 Task: Log work in the project AgileCoast for the issue 'Integrate a new chatbot feature into an existing customer service portal to enhance customer support and response time' spent time as '4w 2d 15h 10m' and remaining time as '6w 5d 9h 42m' and move to top of backlog. Now add the issue to the epic 'ISO 27001 Certification'. Log work in the project AgileCoast for the issue 'Develop a new tool for automated testing of load testing and stress testing for web applications' spent time as '5w 6d 11h 54m' and remaining time as '1w 1d 20h 22m' and move to bottom of backlog. Now add the issue to the epic 'Business Continuity and Disaster Recovery Planning (BCDR) Implementation'
Action: Mouse moved to (191, 54)
Screenshot: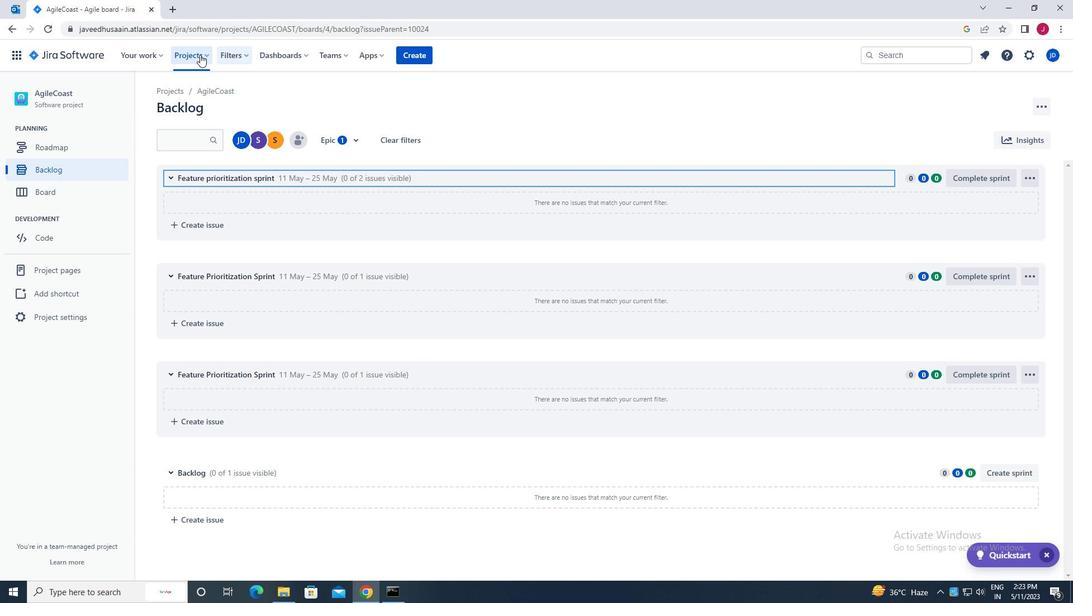 
Action: Mouse pressed left at (191, 54)
Screenshot: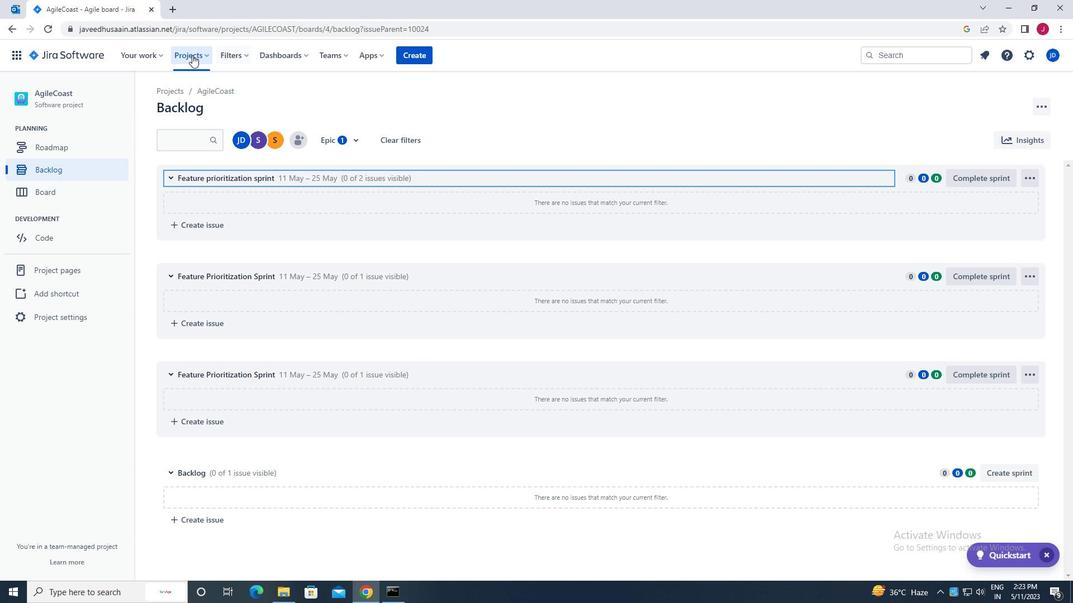 
Action: Mouse moved to (234, 103)
Screenshot: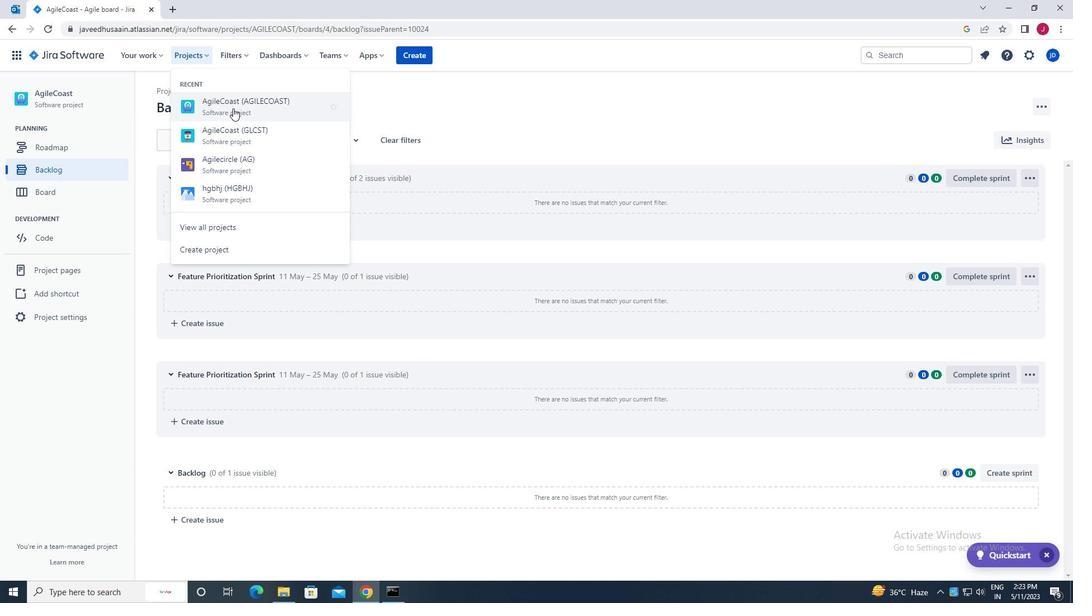 
Action: Mouse pressed left at (234, 103)
Screenshot: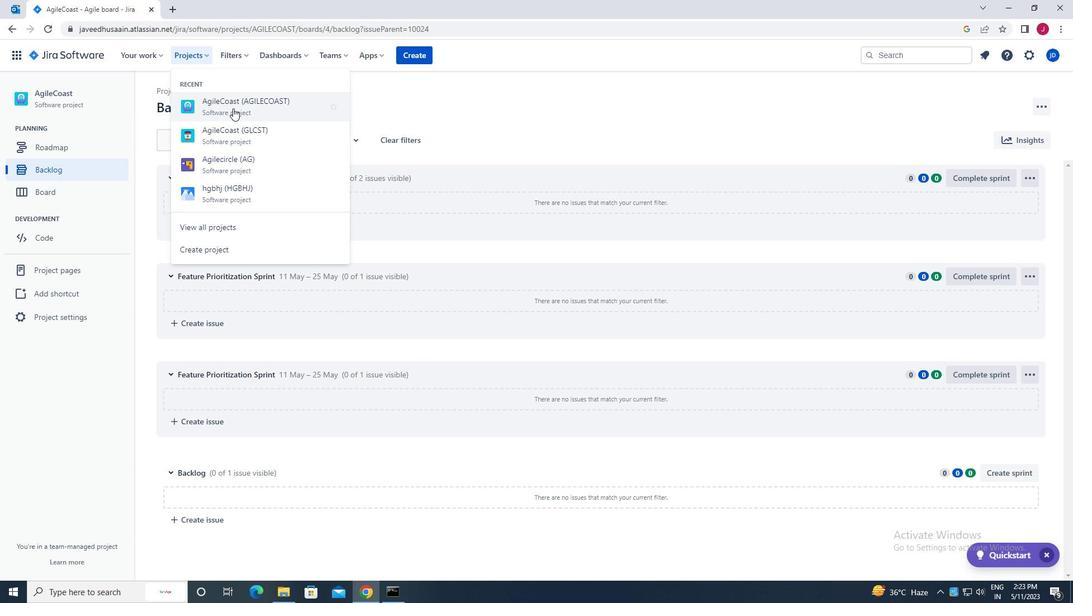 
Action: Mouse moved to (84, 166)
Screenshot: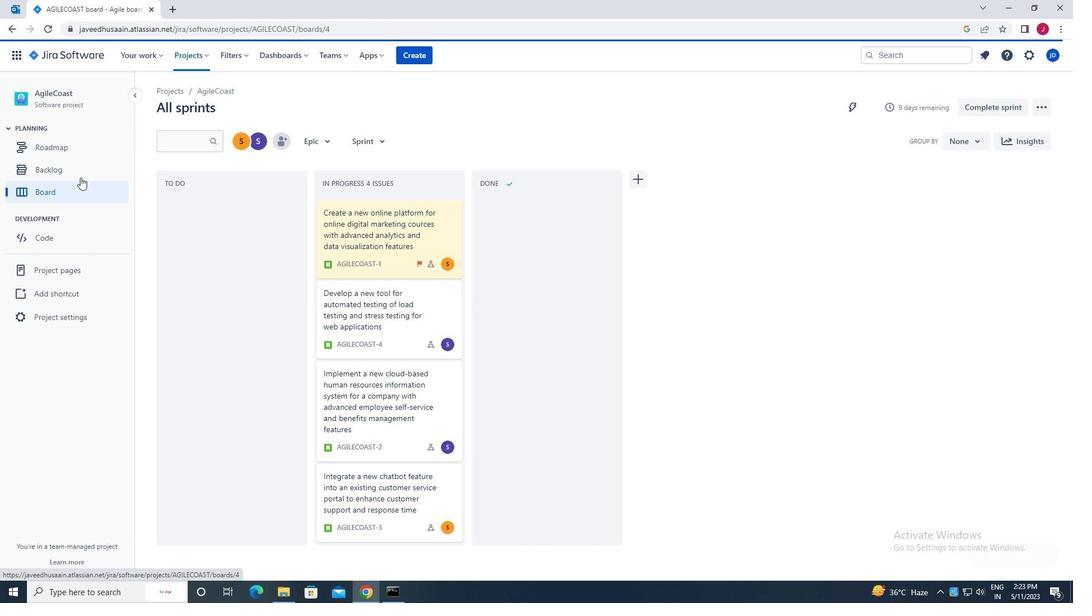 
Action: Mouse pressed left at (84, 166)
Screenshot: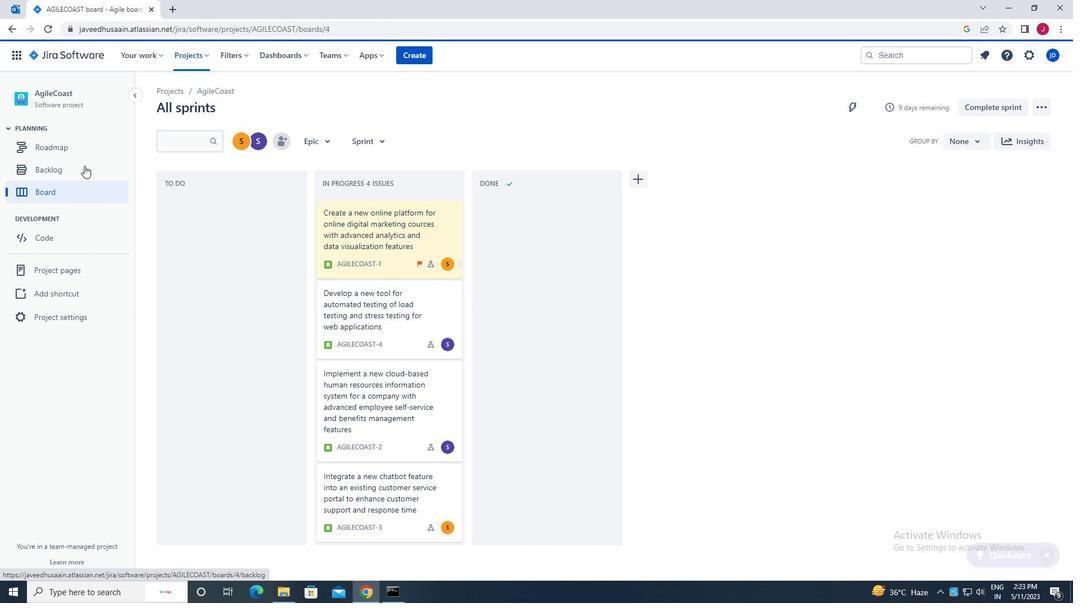 
Action: Mouse moved to (843, 329)
Screenshot: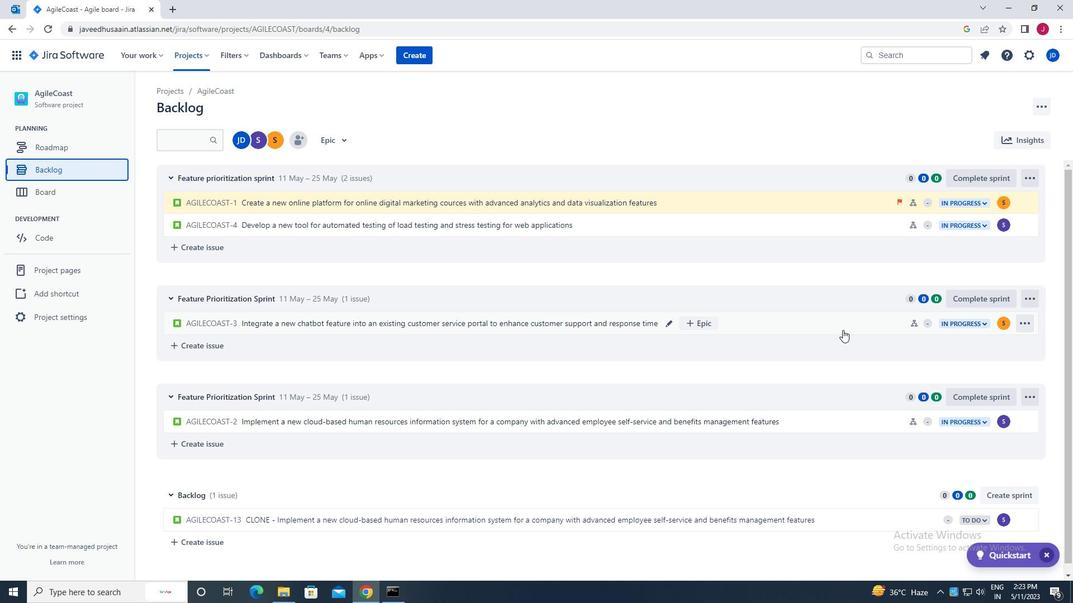 
Action: Mouse pressed left at (843, 329)
Screenshot: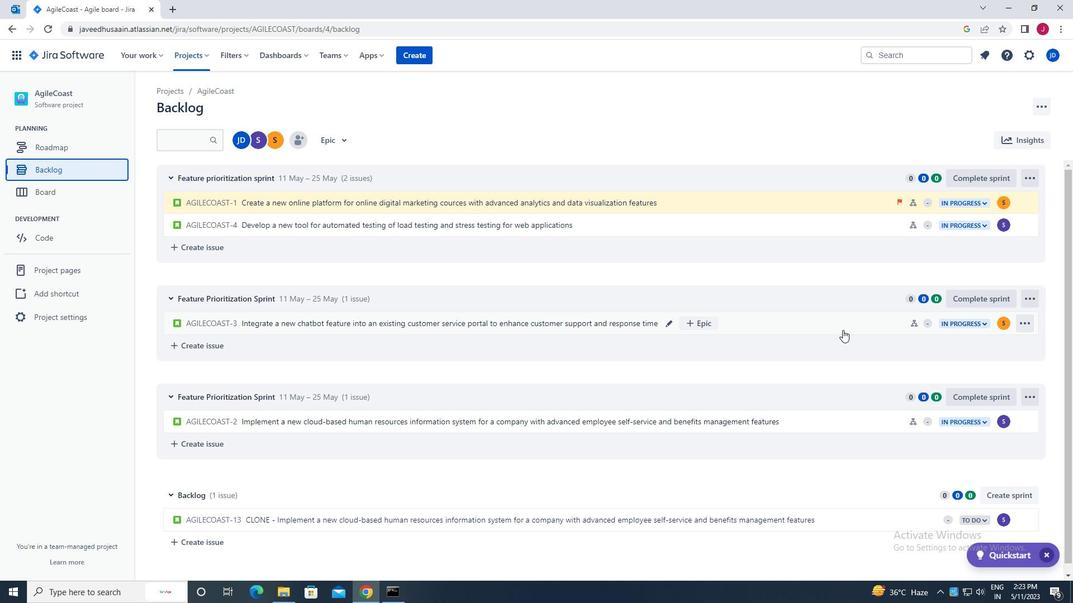 
Action: Mouse moved to (1033, 176)
Screenshot: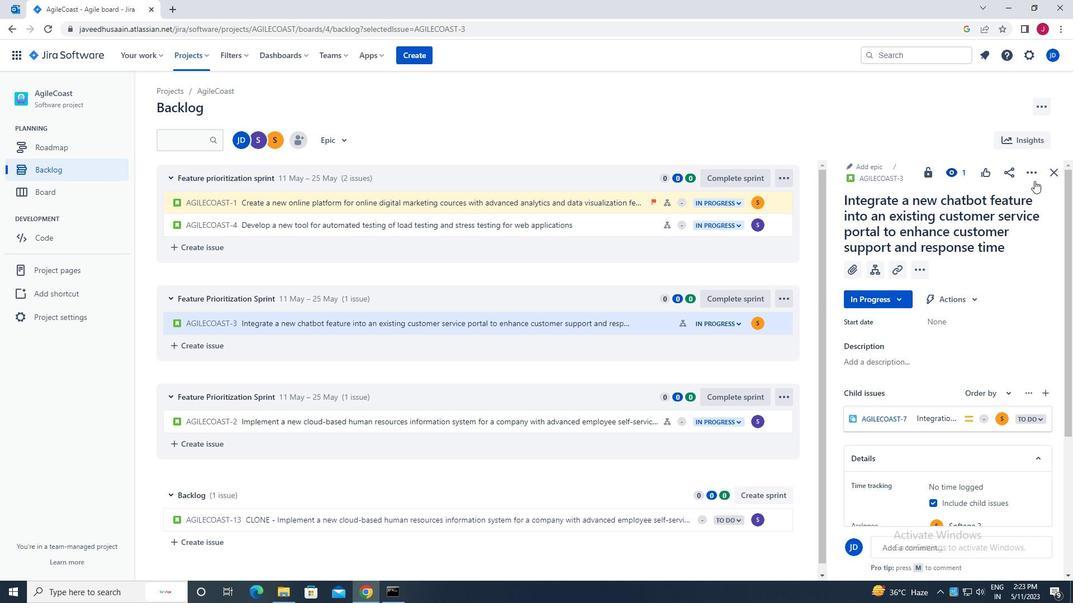 
Action: Mouse pressed left at (1033, 176)
Screenshot: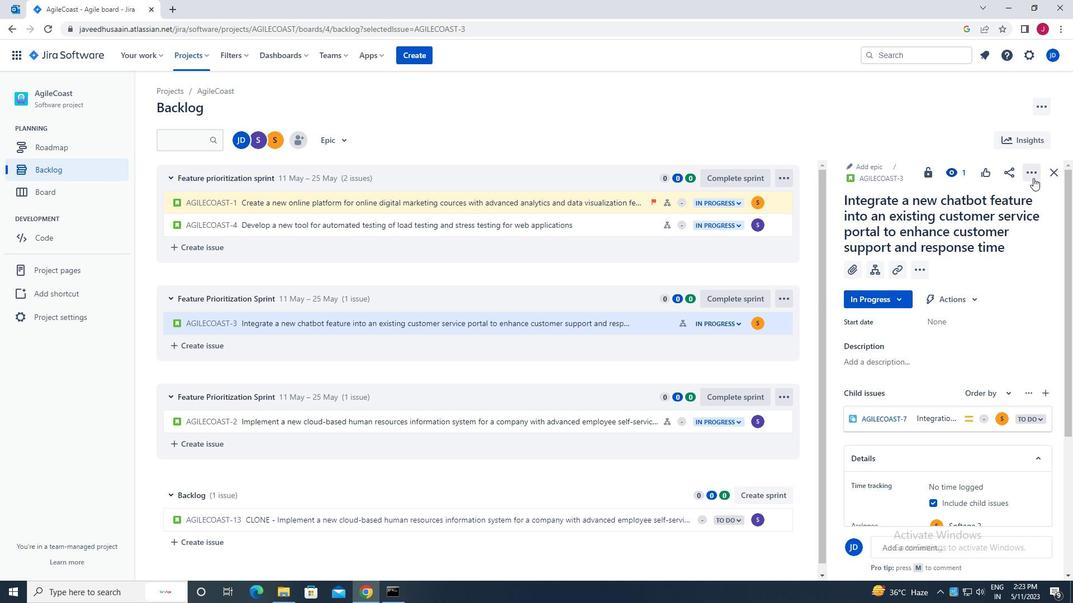 
Action: Mouse moved to (1014, 197)
Screenshot: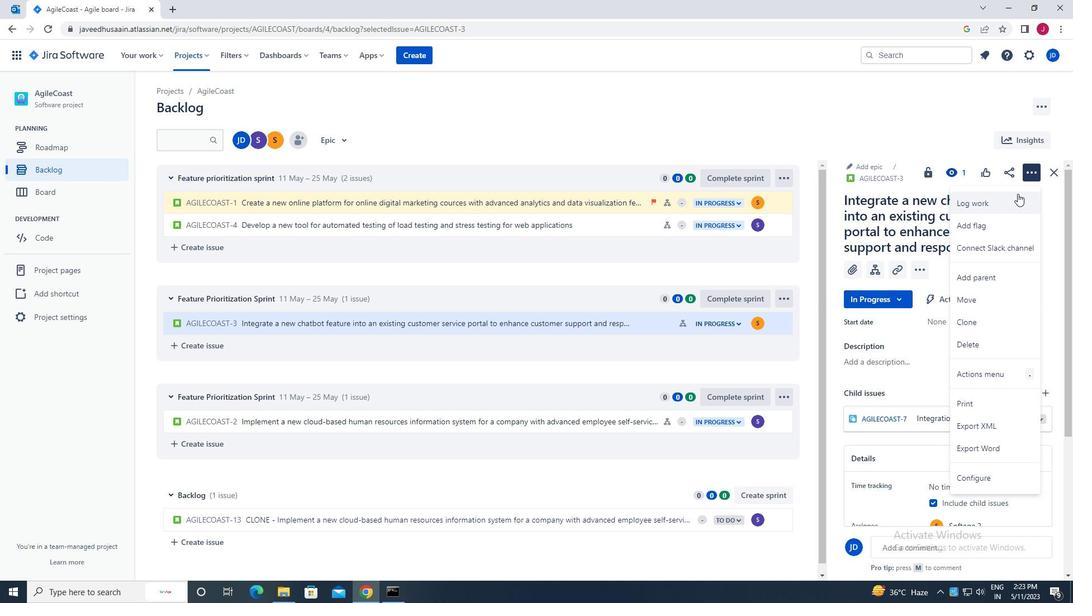 
Action: Mouse pressed left at (1014, 197)
Screenshot: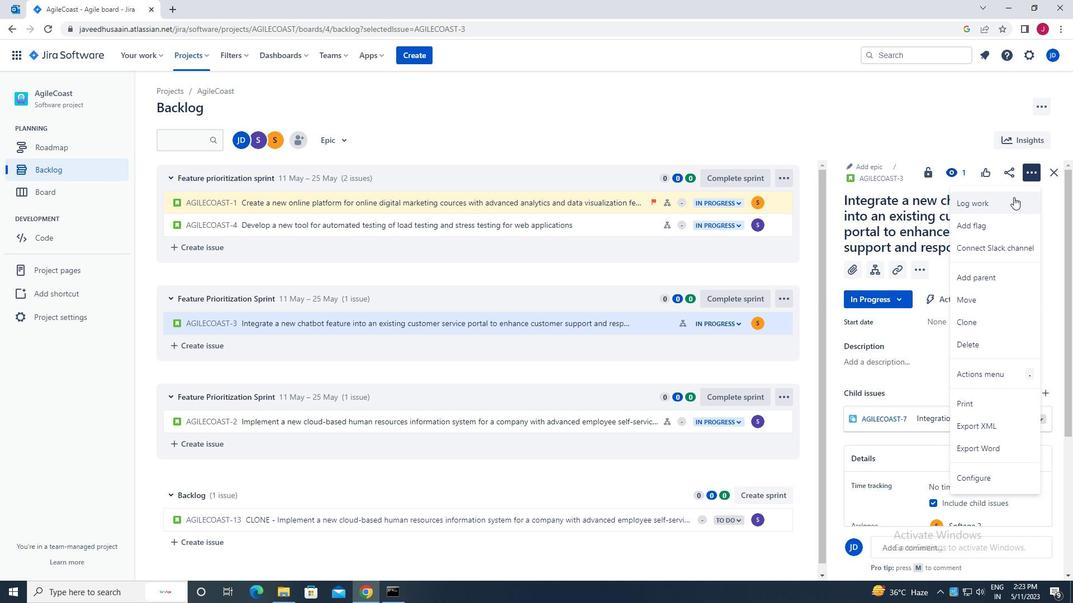
Action: Mouse moved to (472, 167)
Screenshot: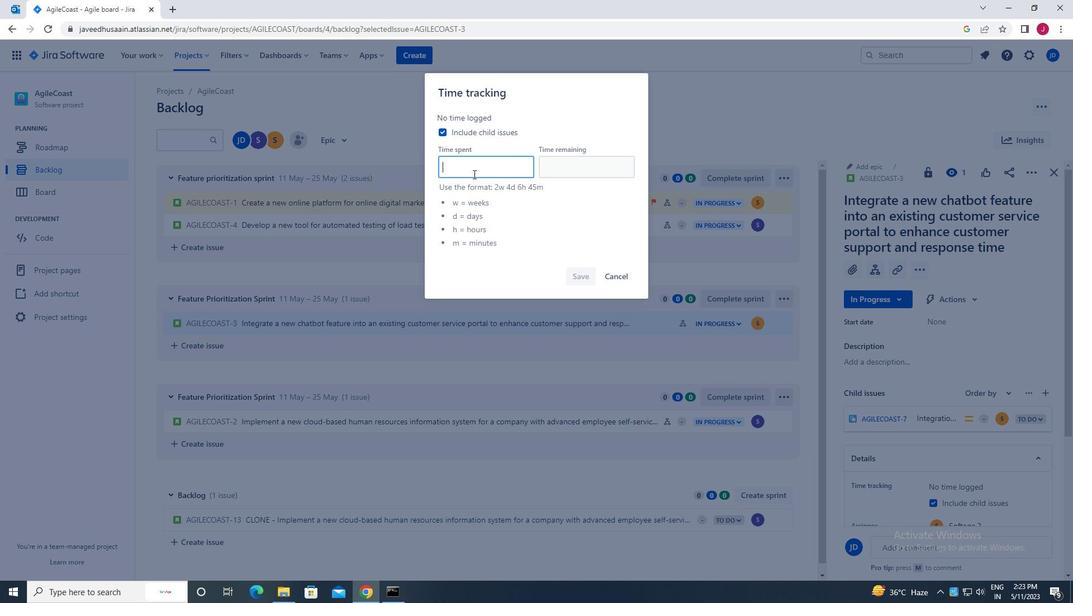 
Action: Mouse pressed left at (472, 167)
Screenshot: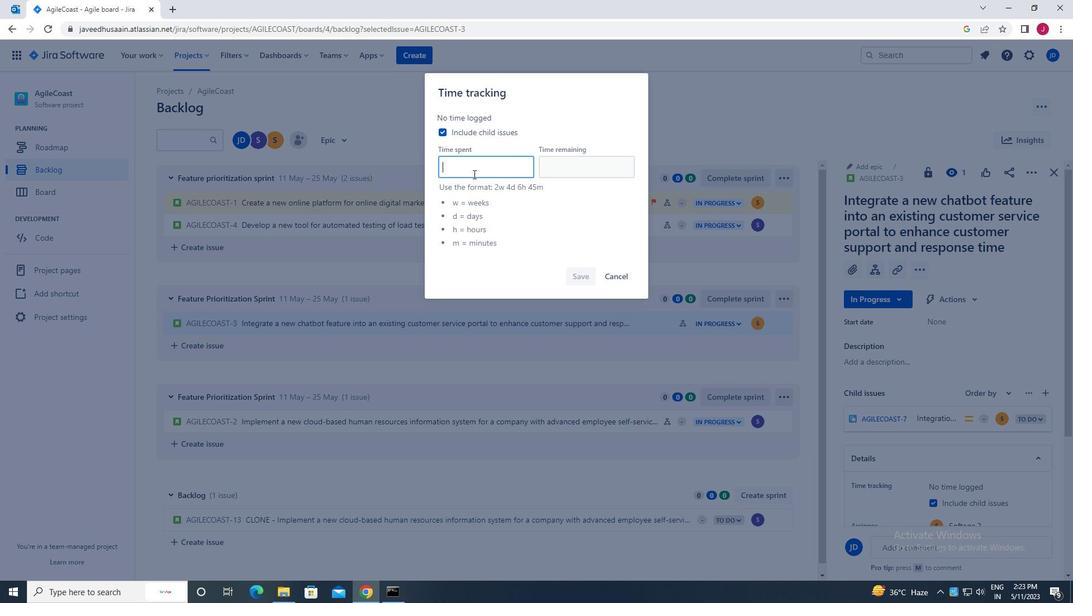 
Action: Mouse moved to (472, 171)
Screenshot: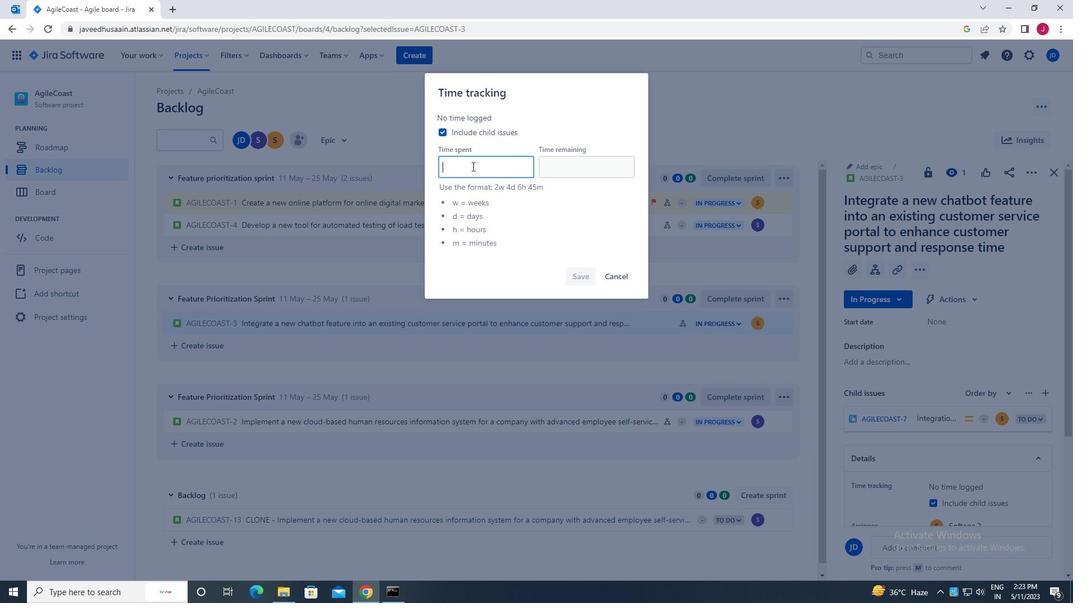
Action: Key pressed 4w<Key.space>2d<Key.space>15h<Key.space>10m
Screenshot: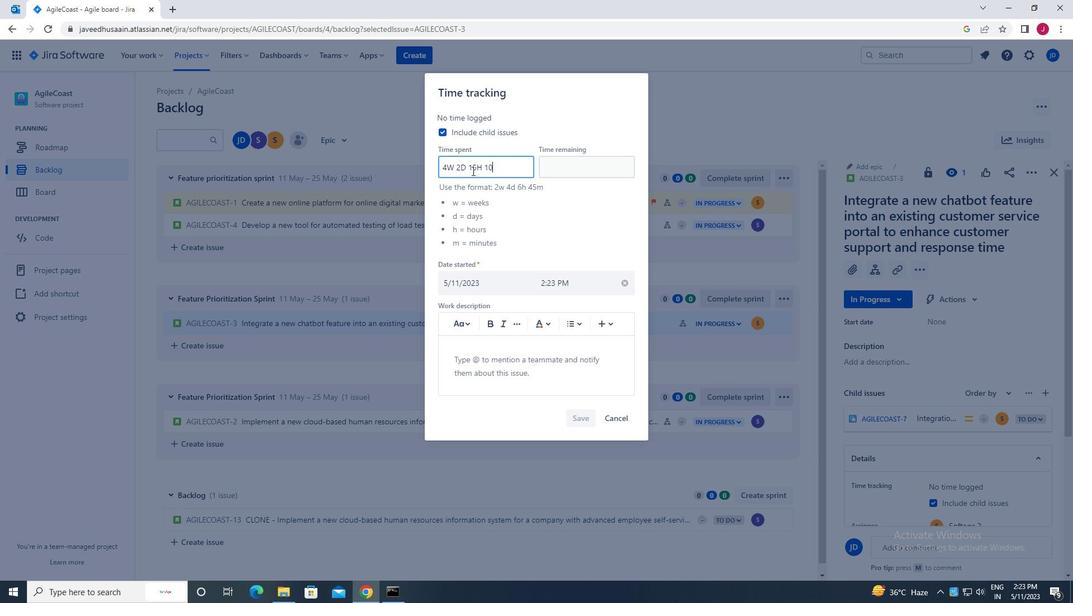 
Action: Mouse moved to (571, 172)
Screenshot: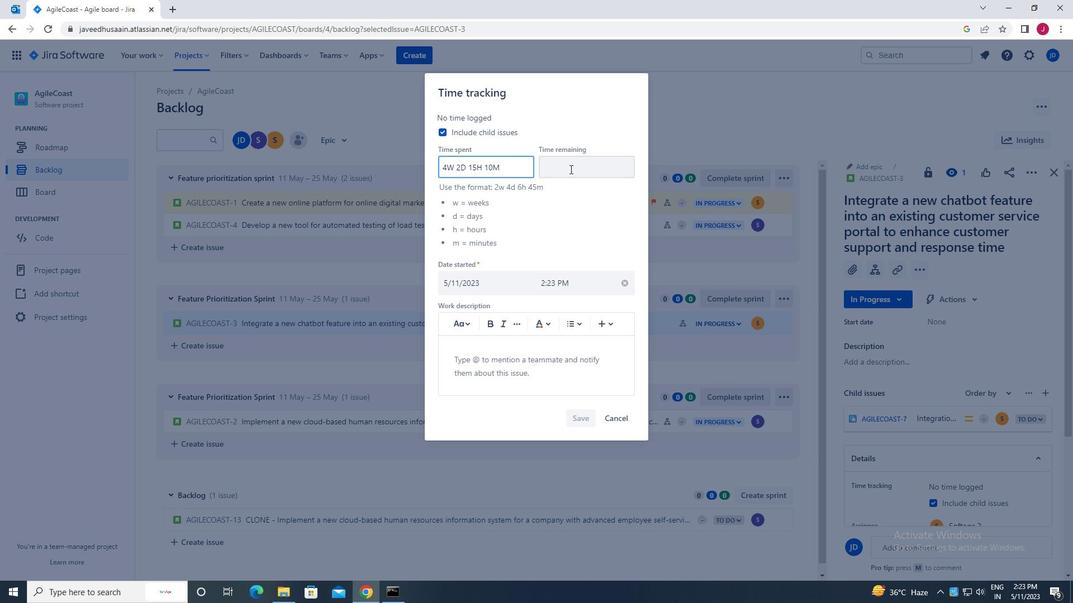 
Action: Mouse pressed left at (571, 172)
Screenshot: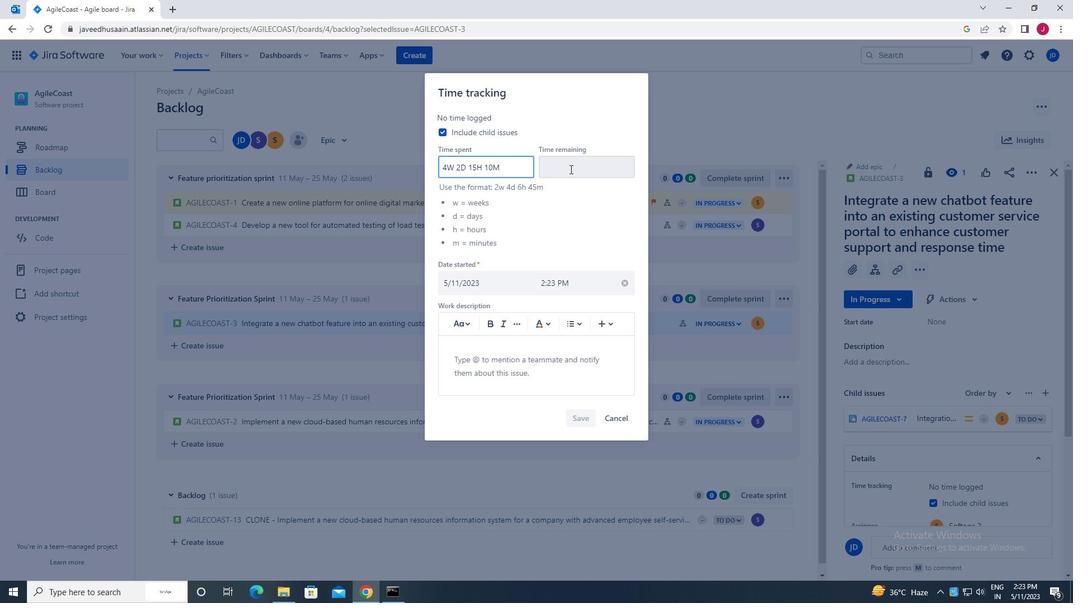 
Action: Mouse moved to (514, 167)
Screenshot: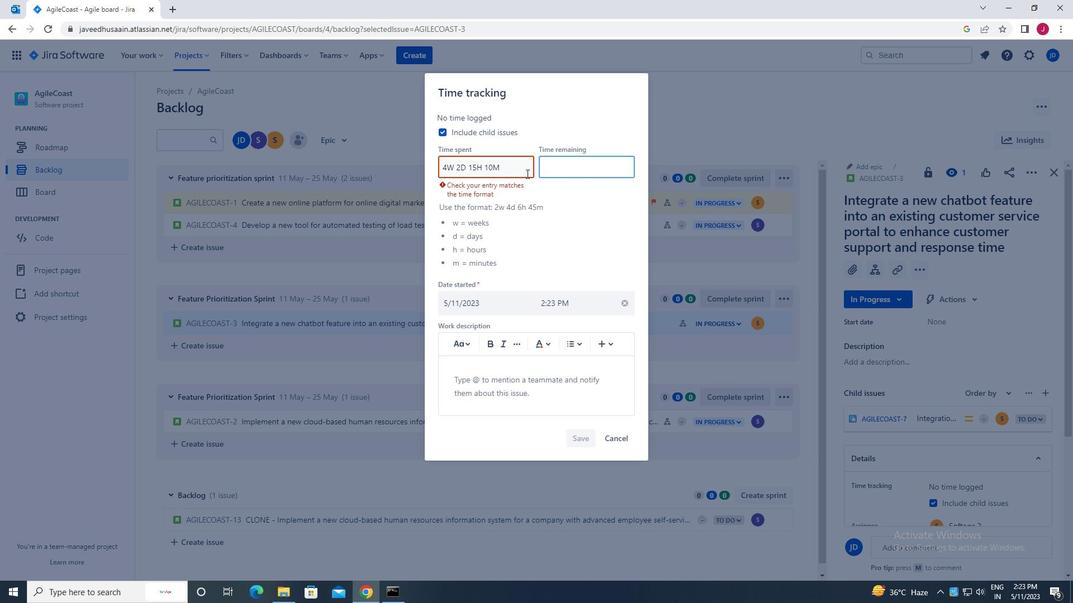 
Action: Mouse pressed left at (514, 167)
Screenshot: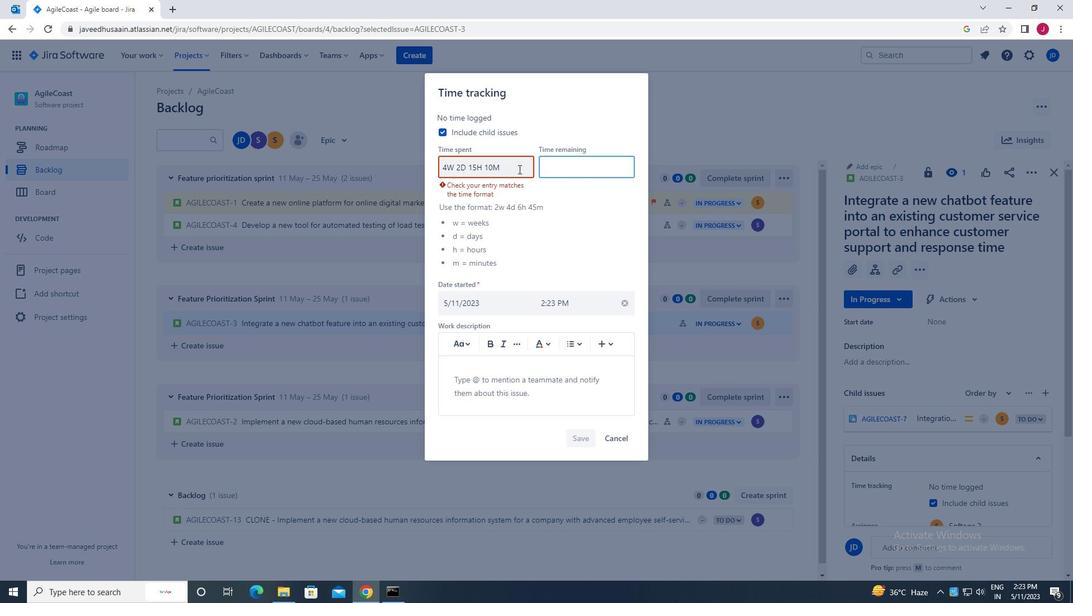 
Action: Mouse moved to (513, 167)
Screenshot: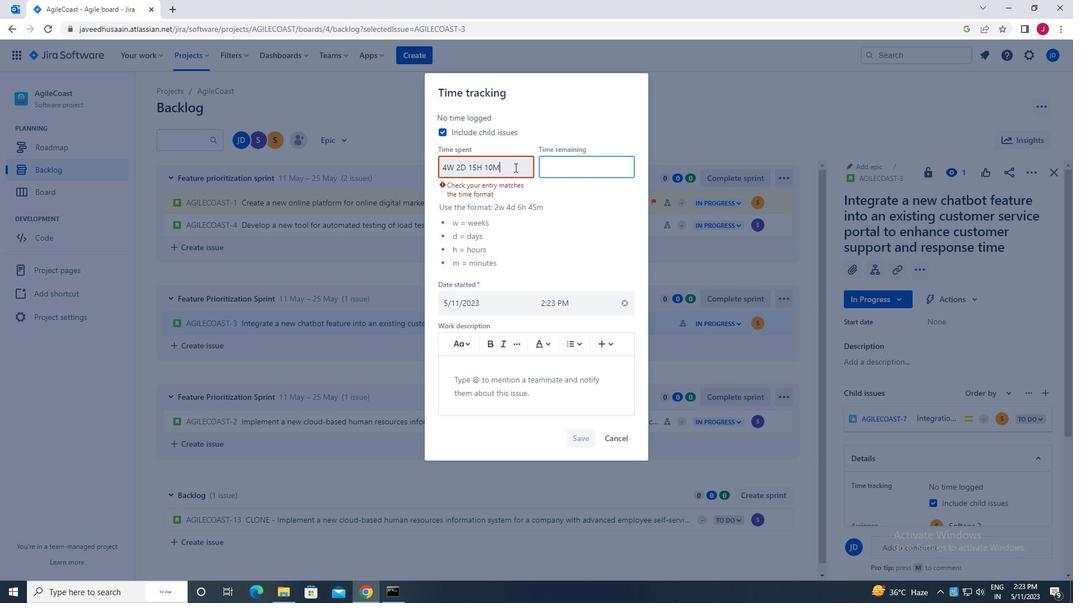 
Action: Key pressed <Key.backspace><Key.caps_lock>m
Screenshot: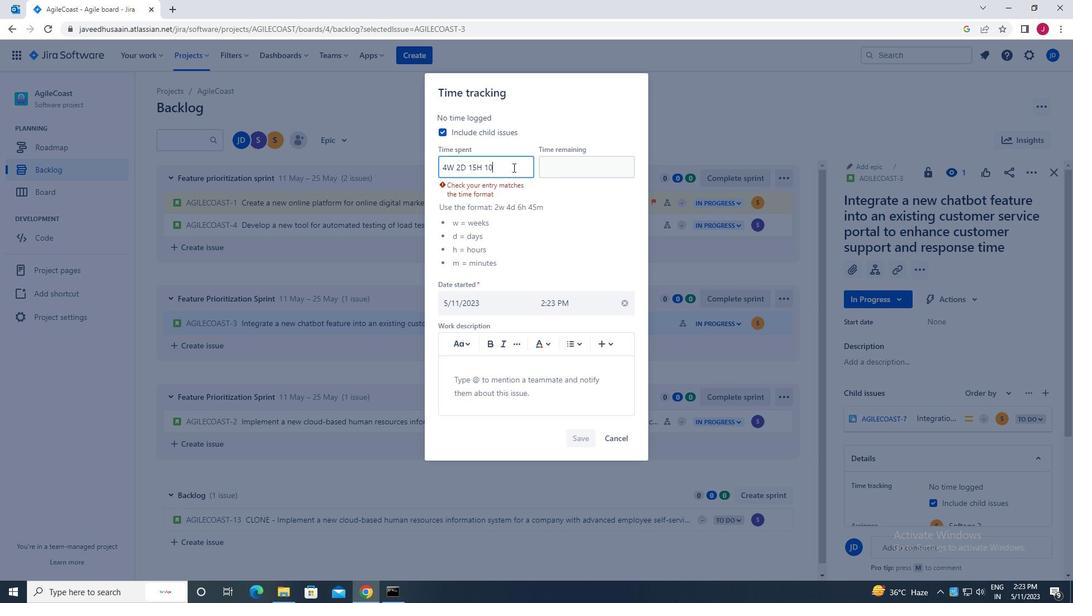 
Action: Mouse moved to (479, 168)
Screenshot: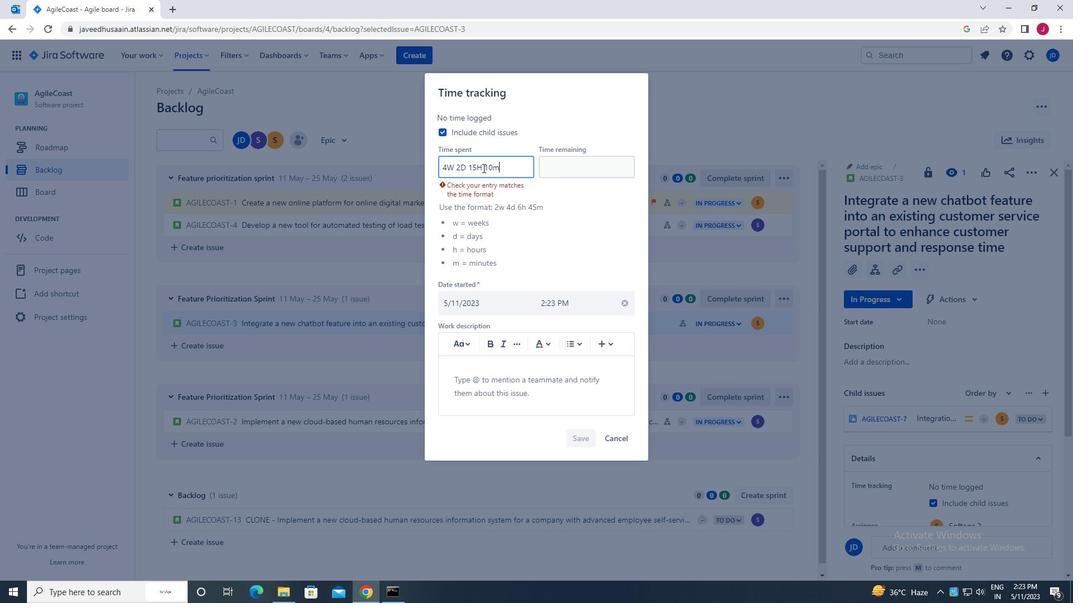 
Action: Mouse pressed left at (479, 168)
Screenshot: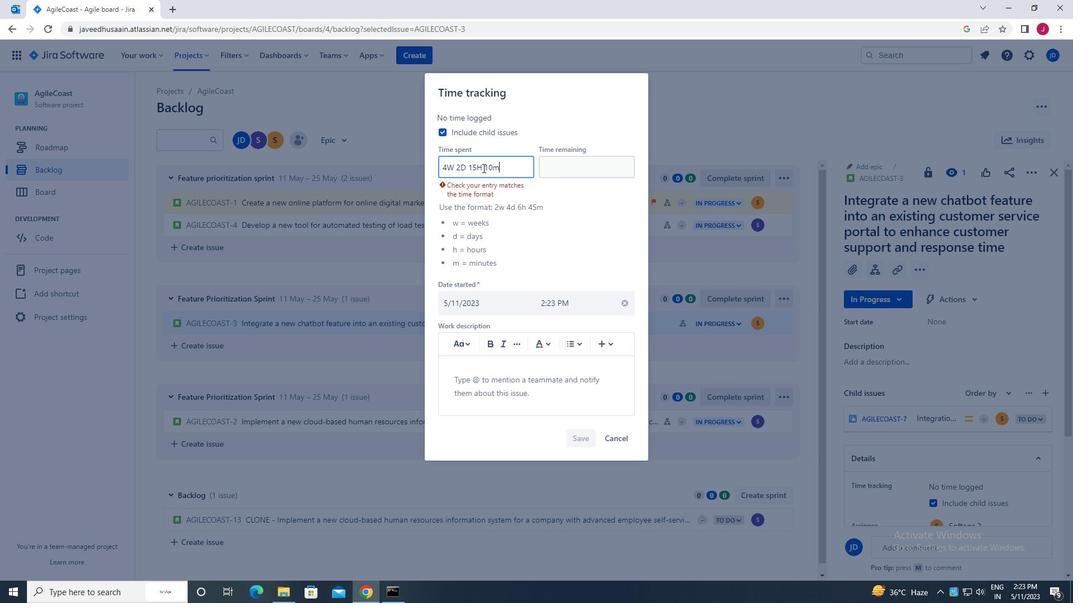 
Action: Mouse moved to (479, 168)
Screenshot: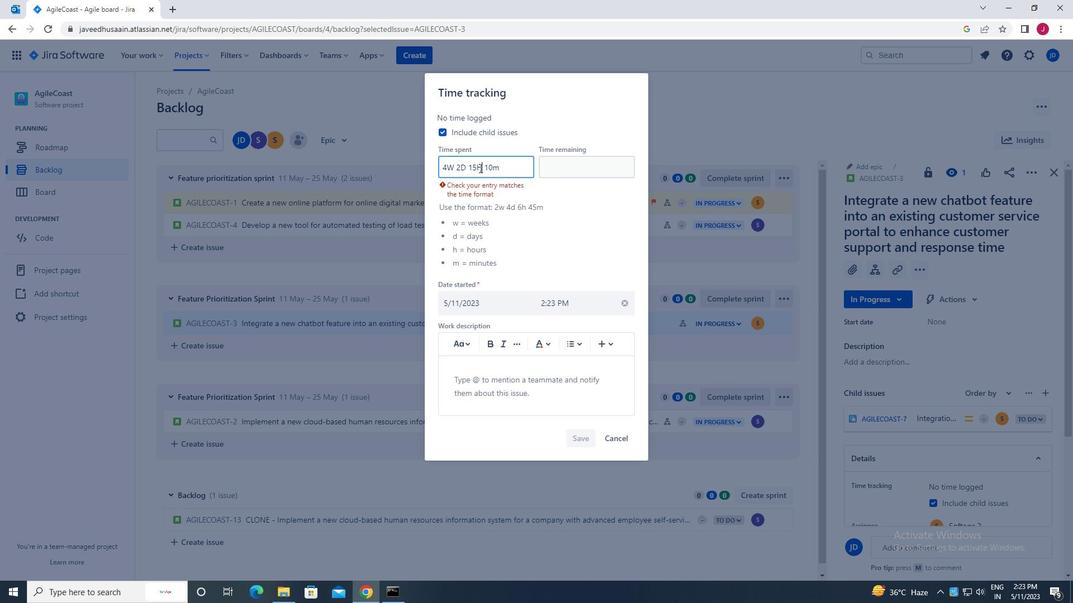 
Action: Key pressed <Key.backspace>m<Key.backspace>h
Screenshot: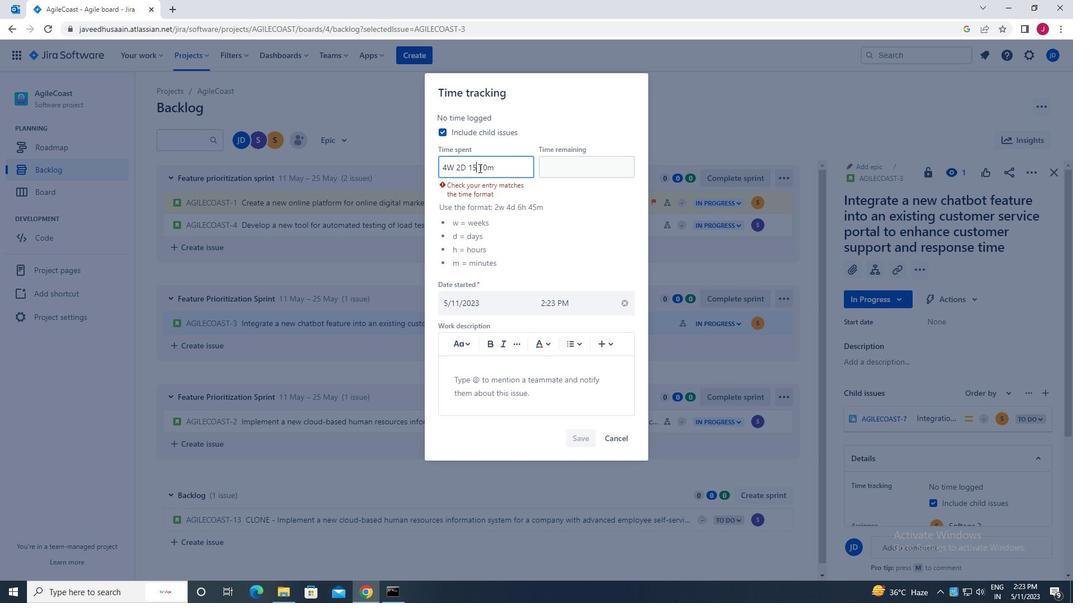 
Action: Mouse moved to (465, 167)
Screenshot: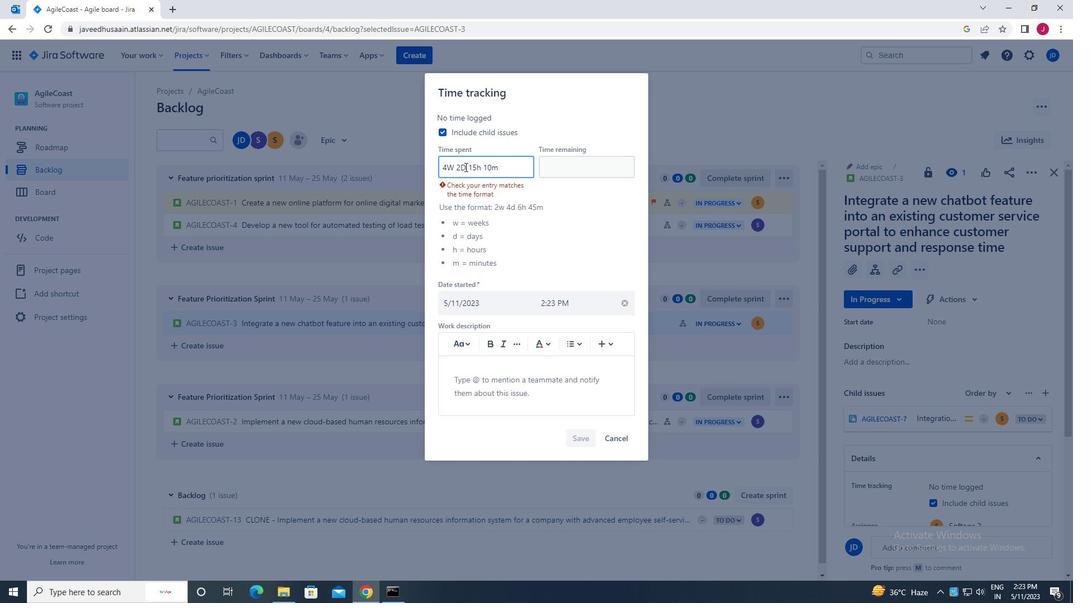 
Action: Mouse pressed left at (465, 167)
Screenshot: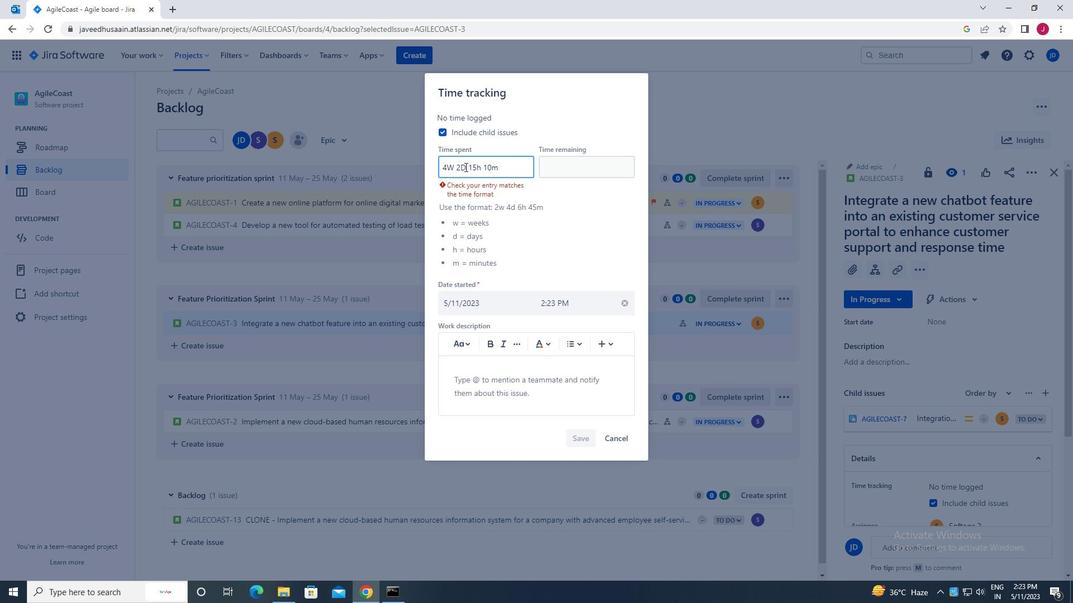 
Action: Mouse moved to (465, 167)
Screenshot: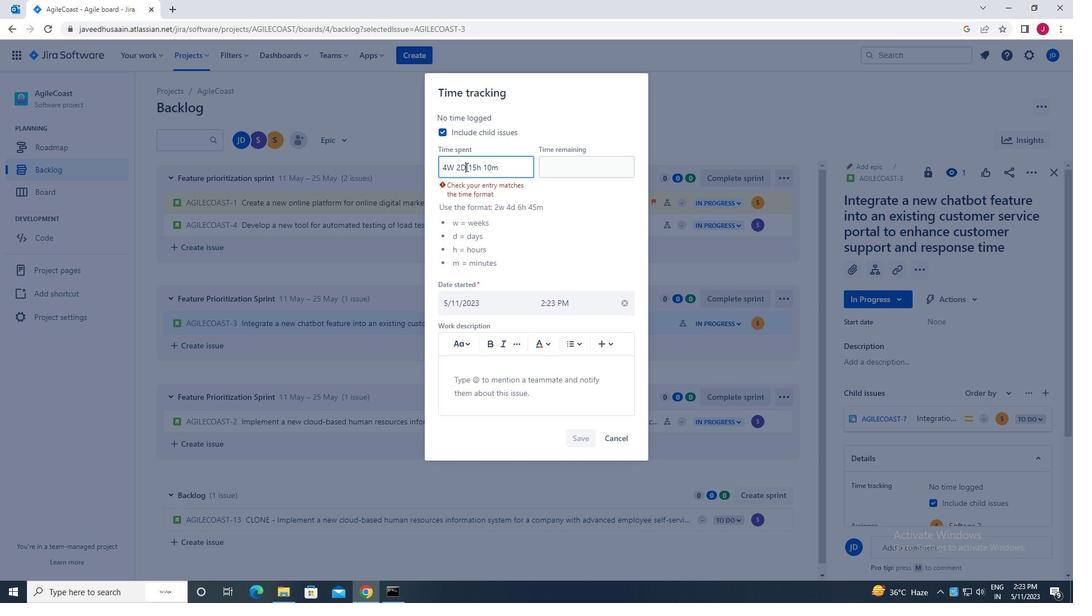 
Action: Key pressed <Key.backspace>d
Screenshot: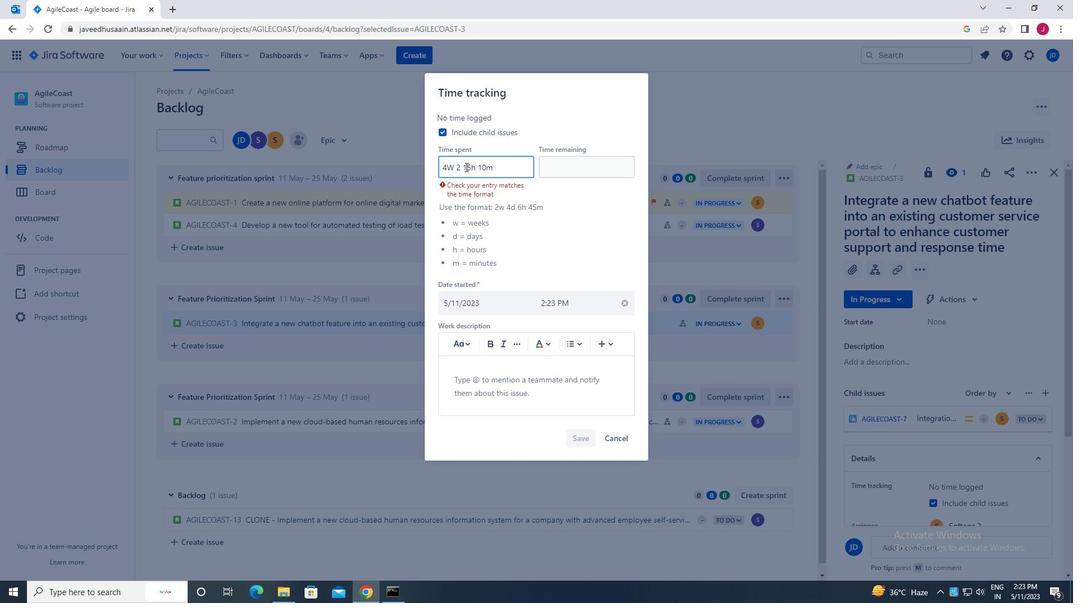 
Action: Mouse moved to (452, 167)
Screenshot: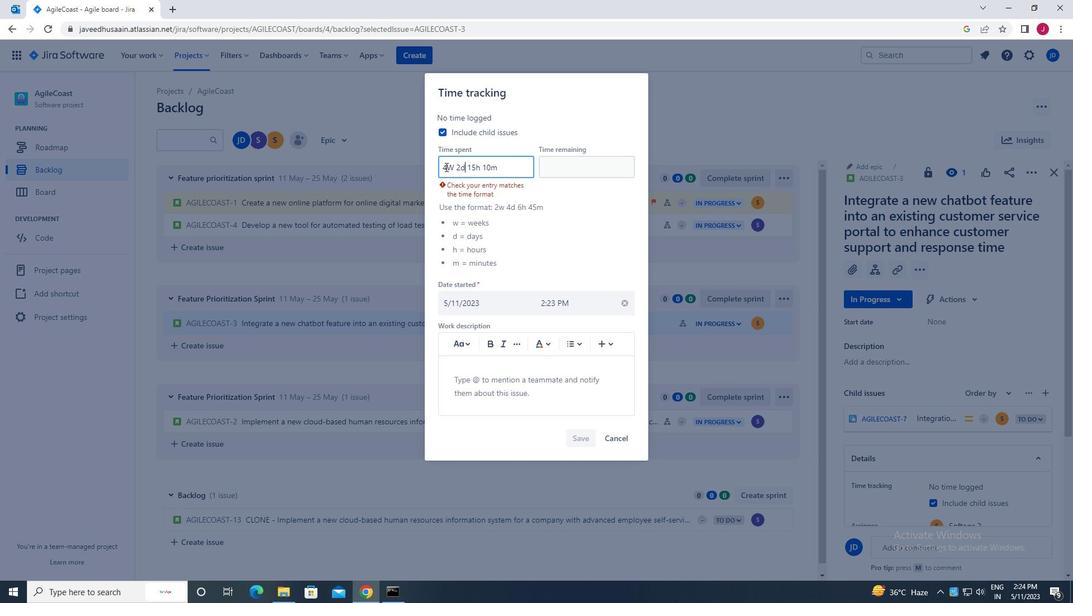 
Action: Mouse pressed left at (452, 167)
Screenshot: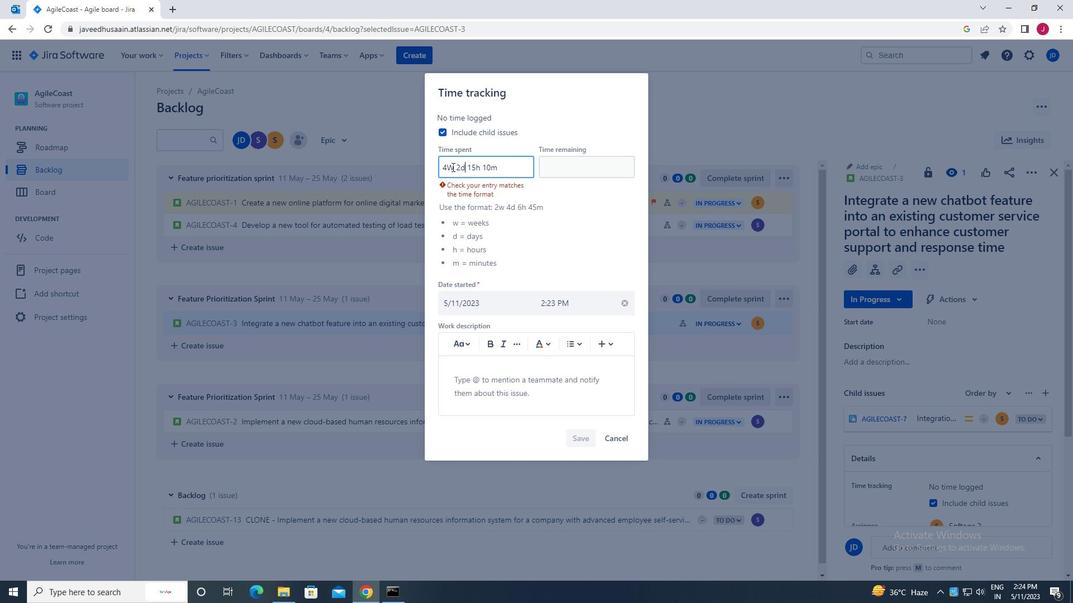 
Action: Mouse moved to (480, 170)
Screenshot: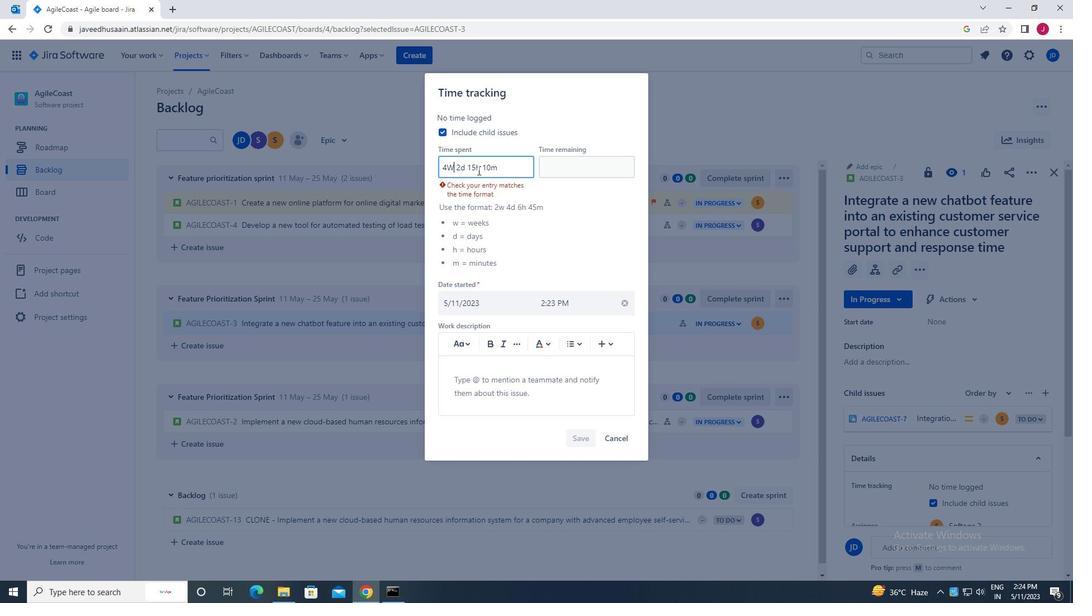 
Action: Key pressed <Key.backspace>w
Screenshot: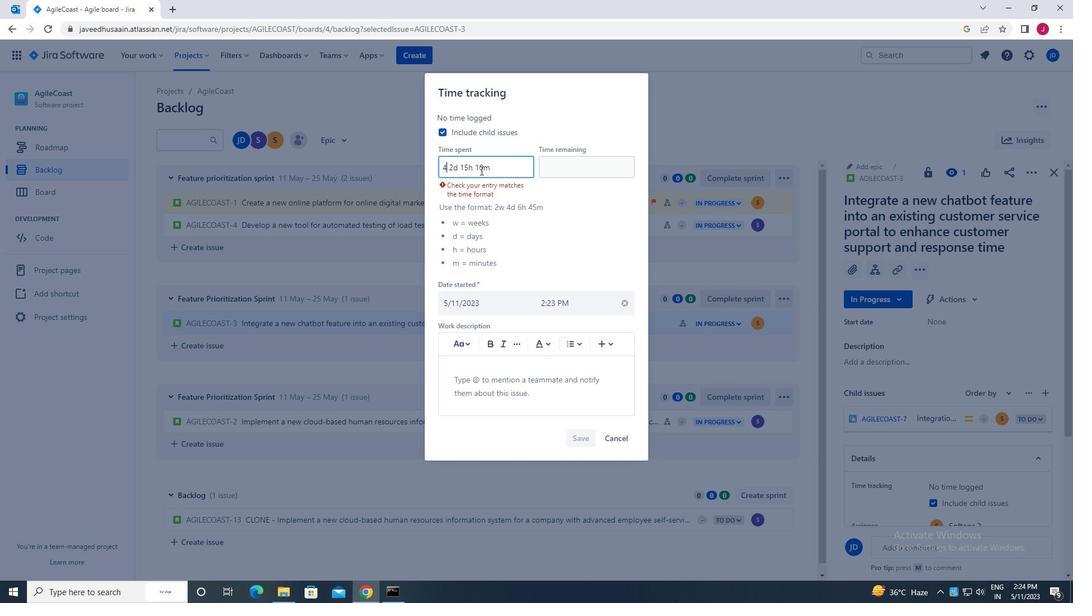 
Action: Mouse moved to (575, 172)
Screenshot: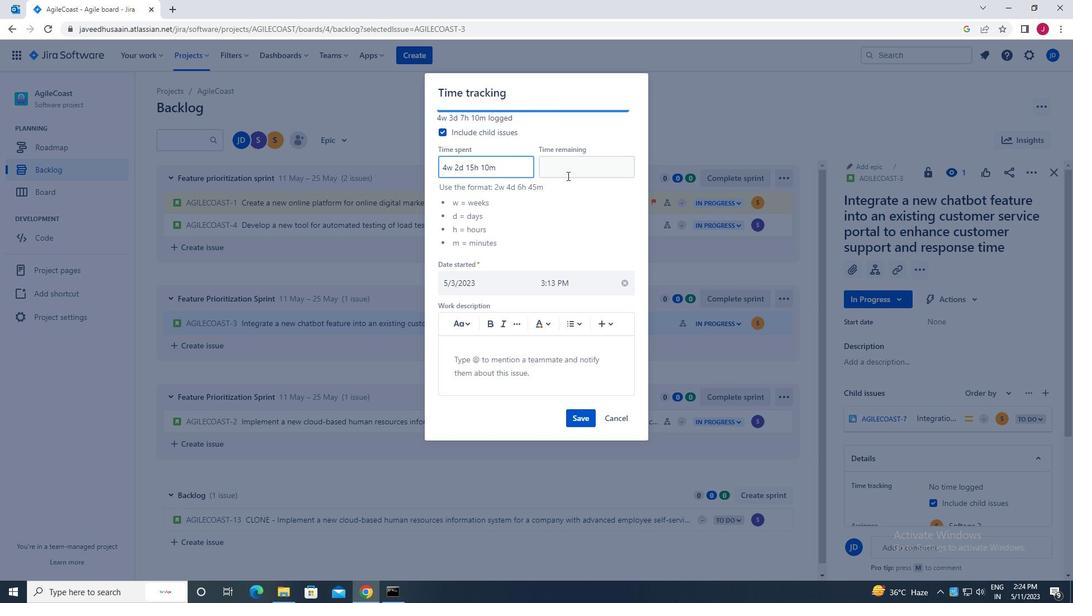 
Action: Mouse pressed left at (575, 172)
Screenshot: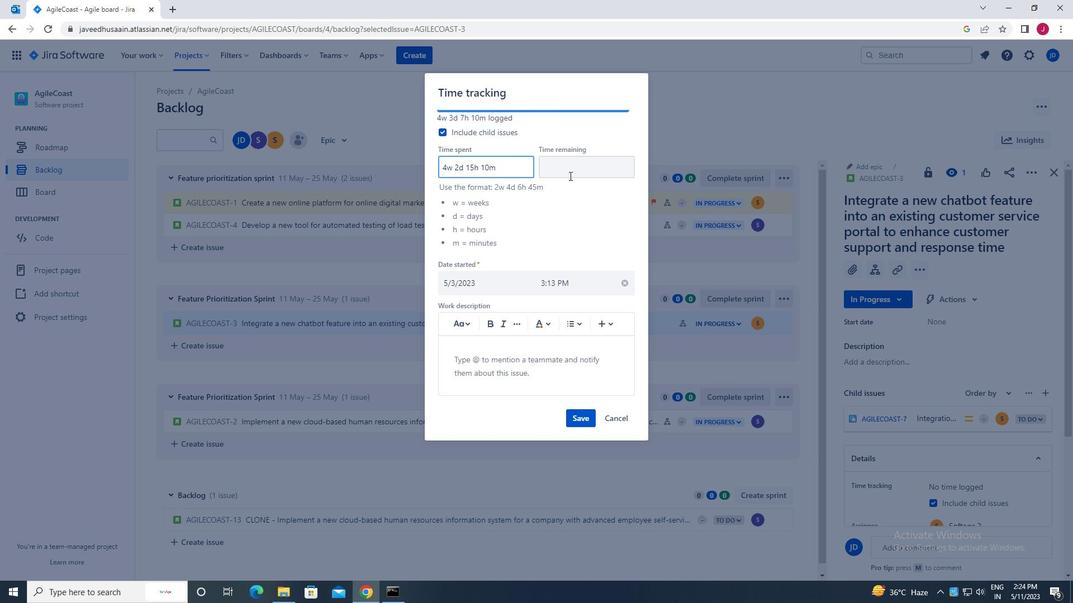 
Action: Mouse moved to (576, 171)
Screenshot: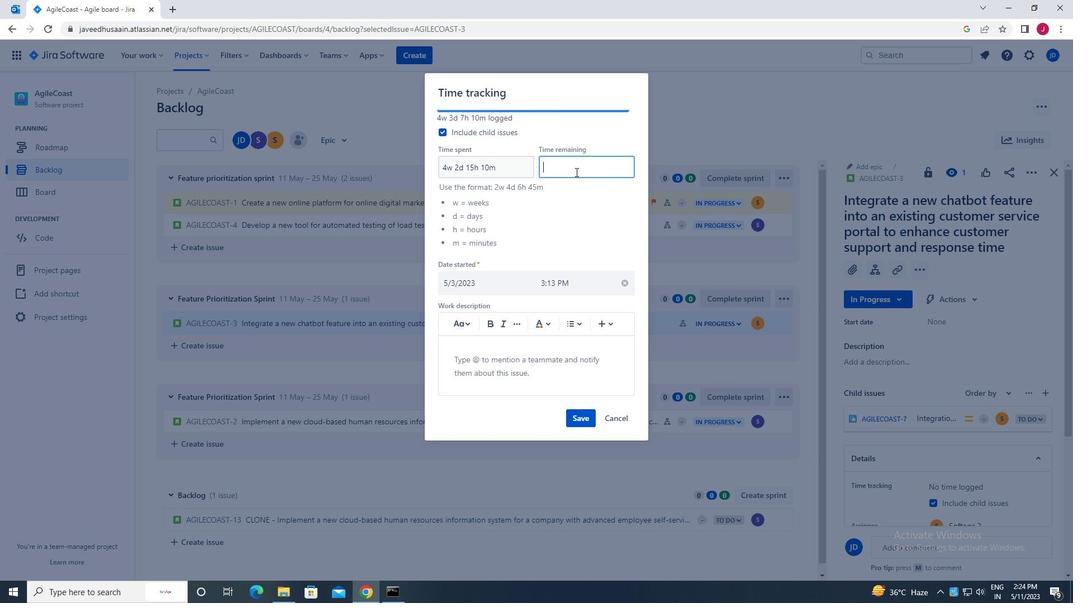 
Action: Key pressed 6w<Key.space>5d<Key.space>9h<Key.space>42m
Screenshot: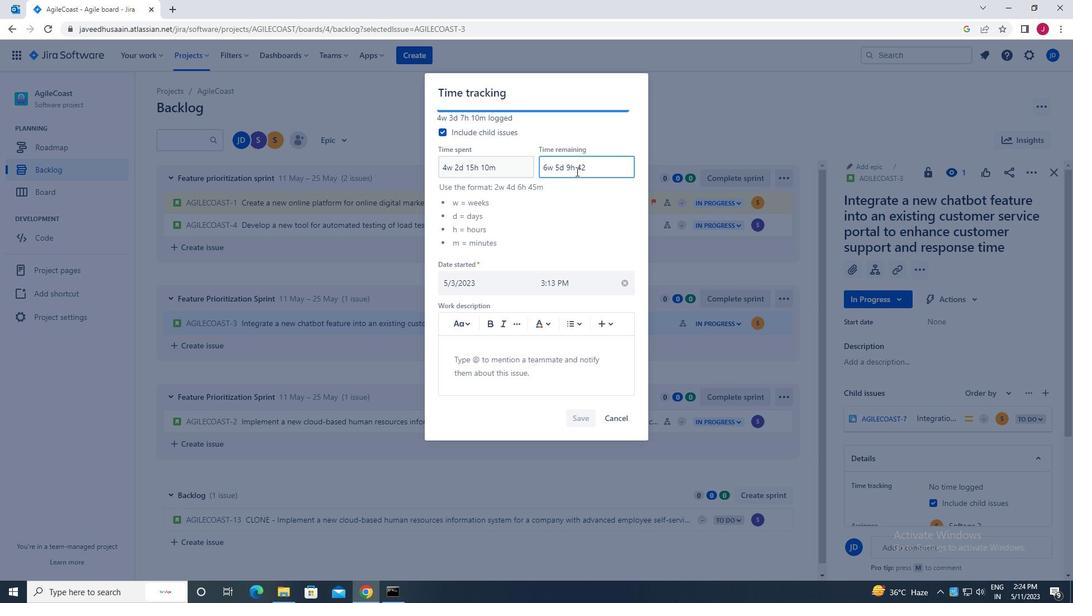 
Action: Mouse moved to (582, 419)
Screenshot: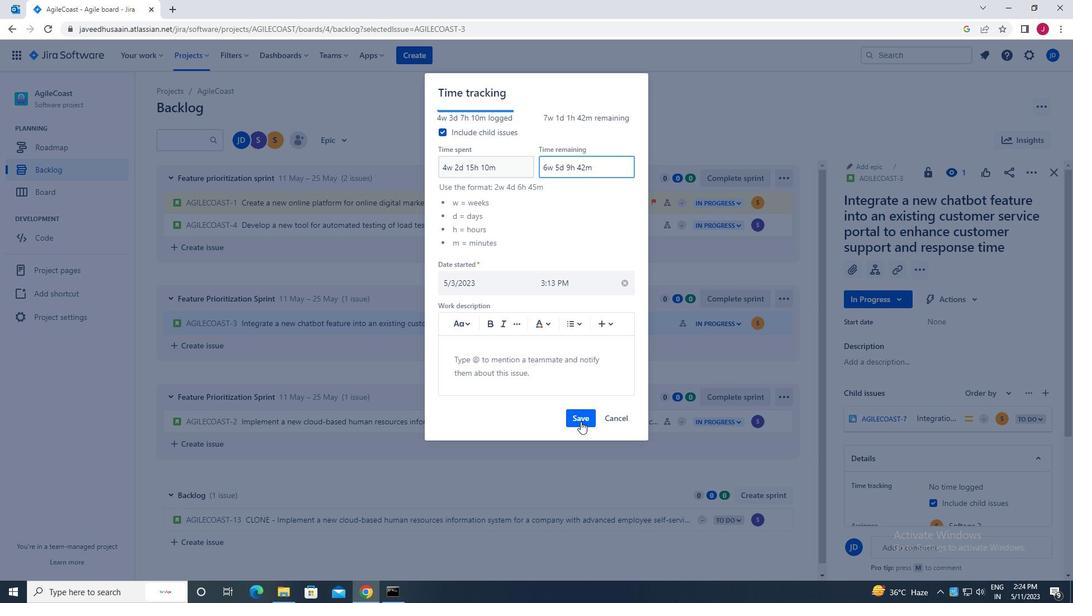 
Action: Mouse pressed left at (582, 419)
Screenshot: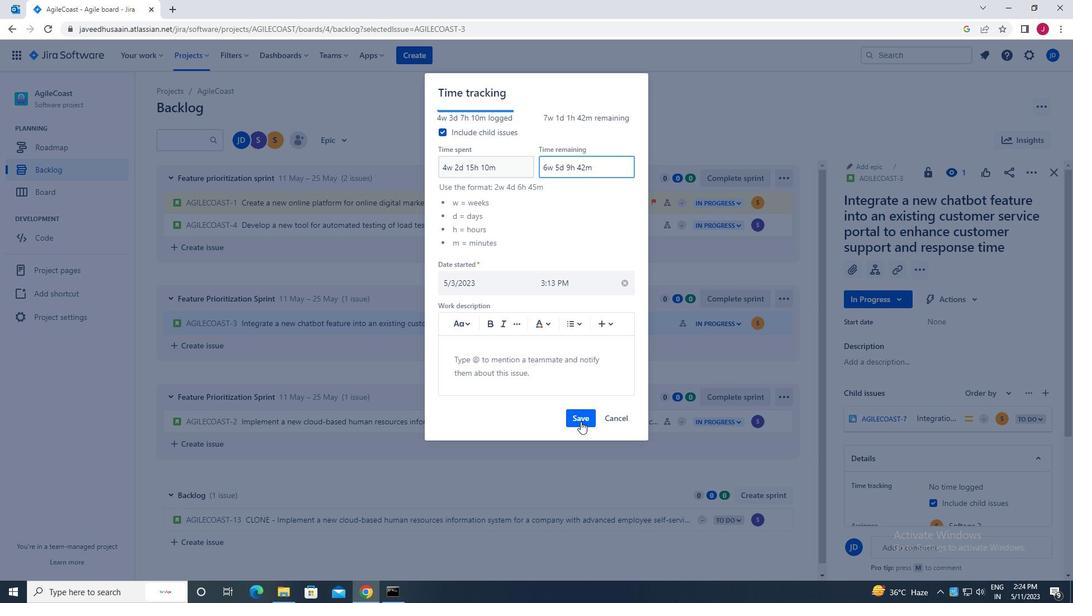 
Action: Mouse moved to (773, 320)
Screenshot: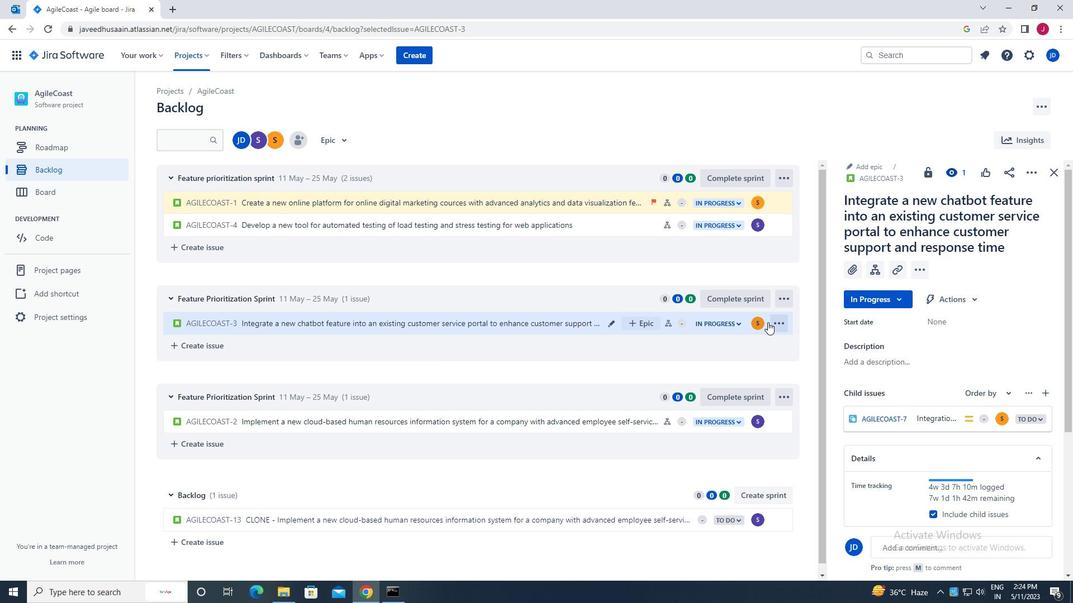 
Action: Mouse pressed left at (773, 320)
Screenshot: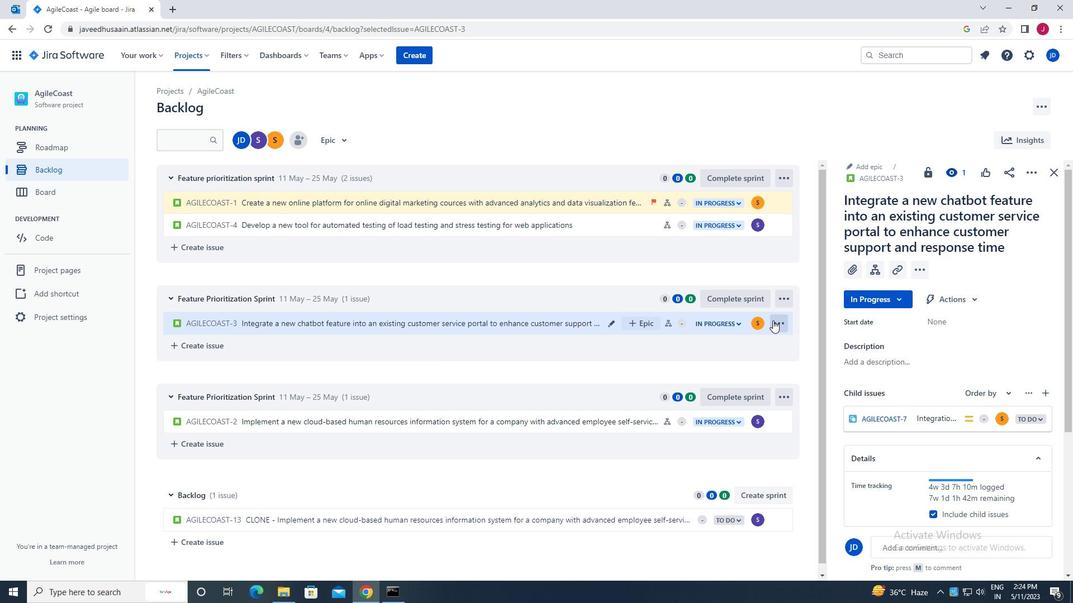 
Action: Mouse moved to (726, 502)
Screenshot: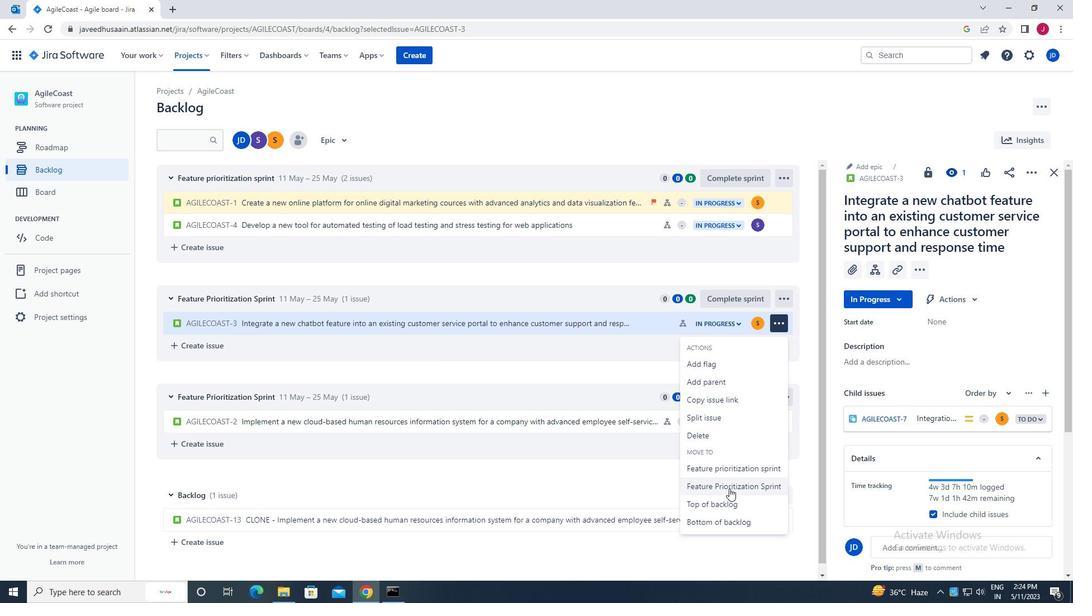 
Action: Mouse pressed left at (726, 502)
Screenshot: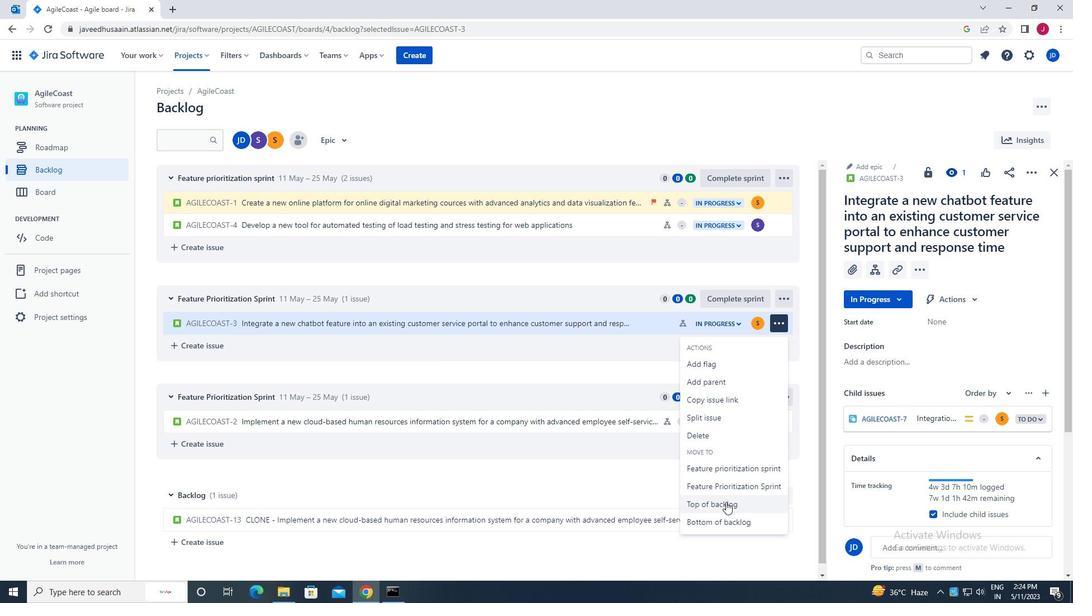 
Action: Mouse moved to (573, 181)
Screenshot: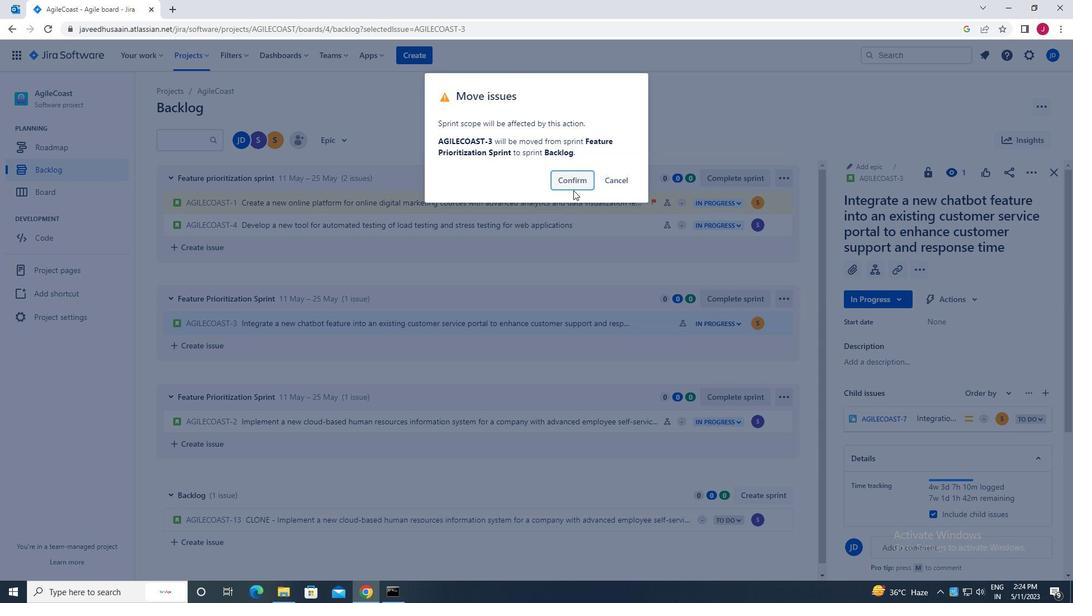 
Action: Mouse pressed left at (573, 181)
Screenshot: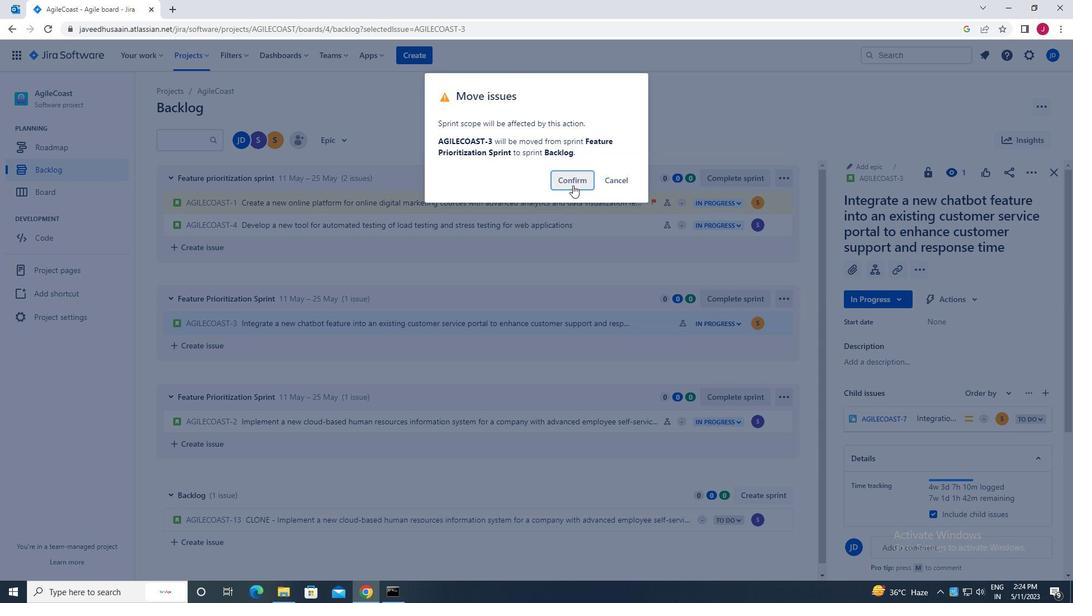 
Action: Mouse moved to (1055, 172)
Screenshot: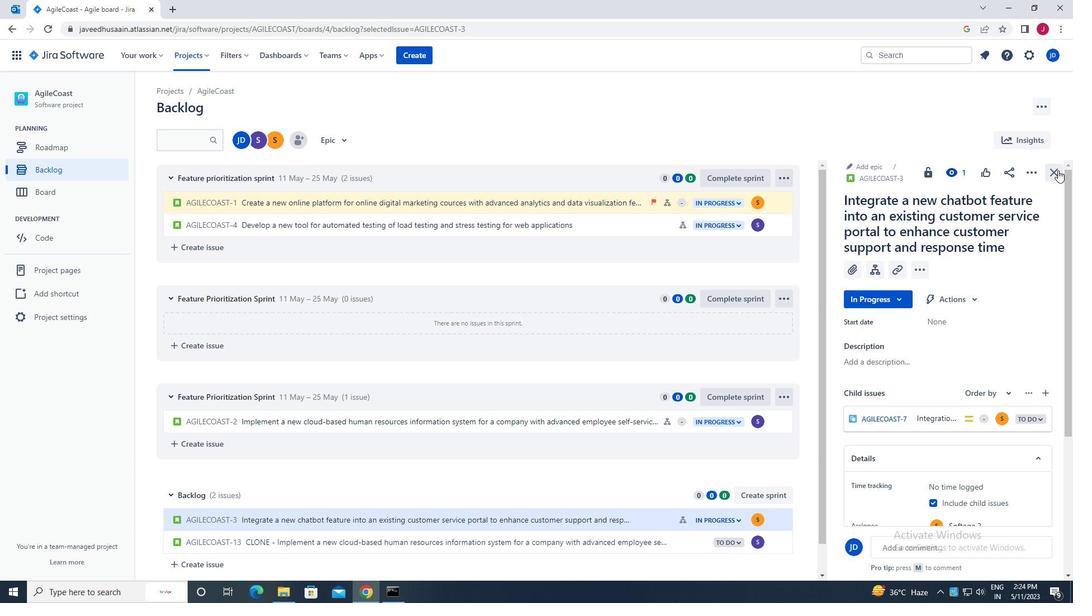 
Action: Mouse pressed left at (1055, 172)
Screenshot: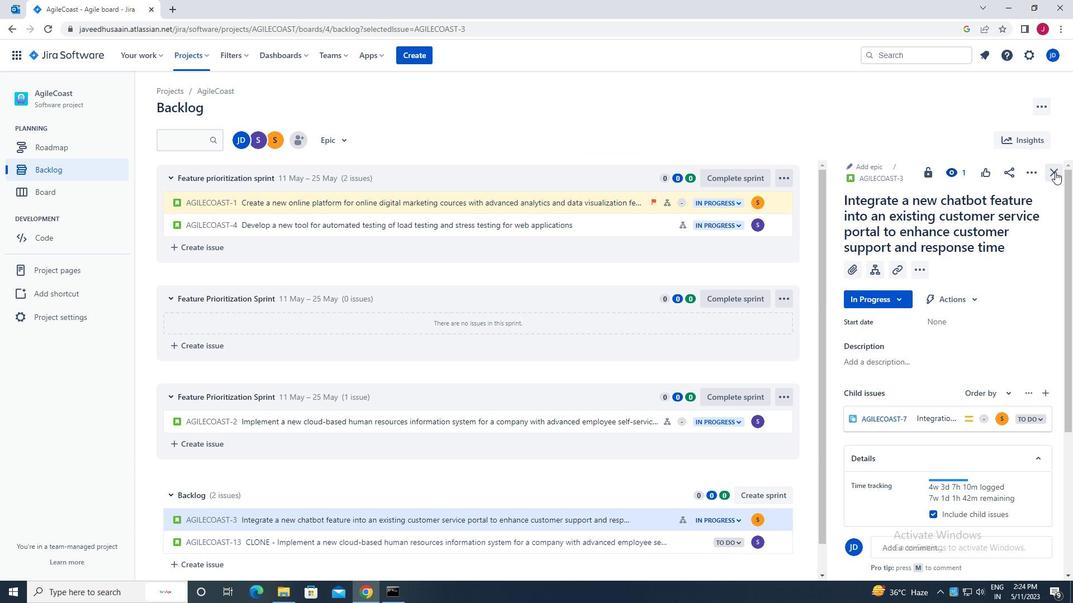 
Action: Mouse moved to (332, 140)
Screenshot: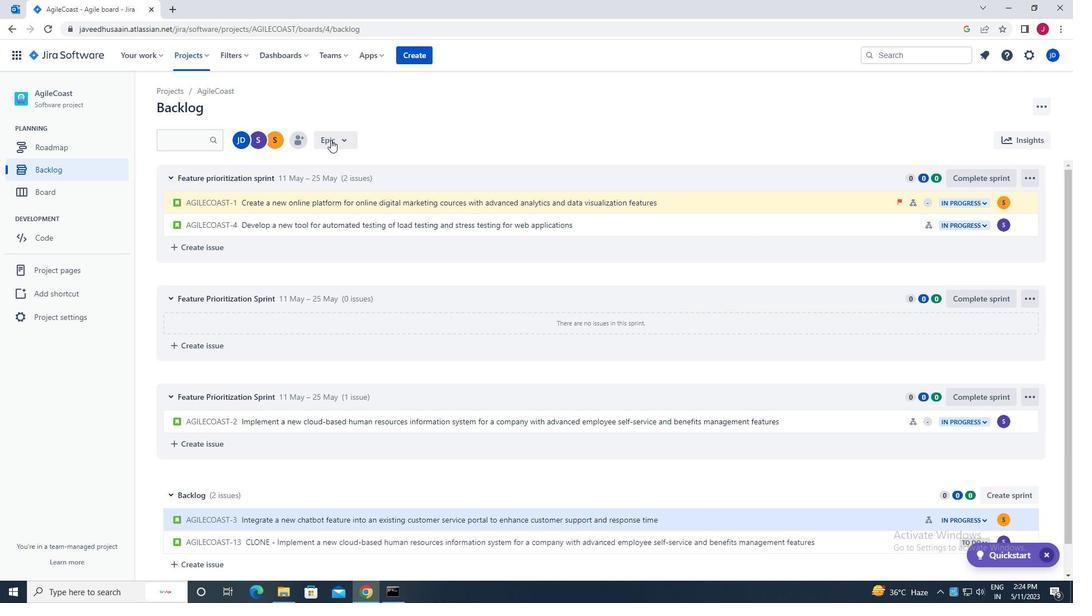 
Action: Mouse pressed left at (332, 140)
Screenshot: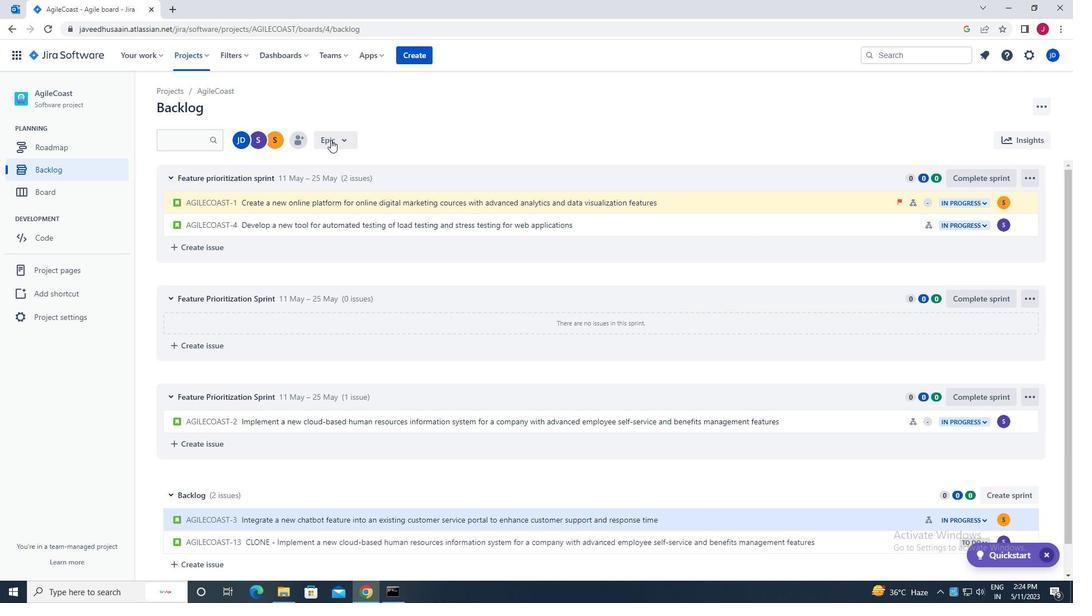 
Action: Mouse moved to (328, 223)
Screenshot: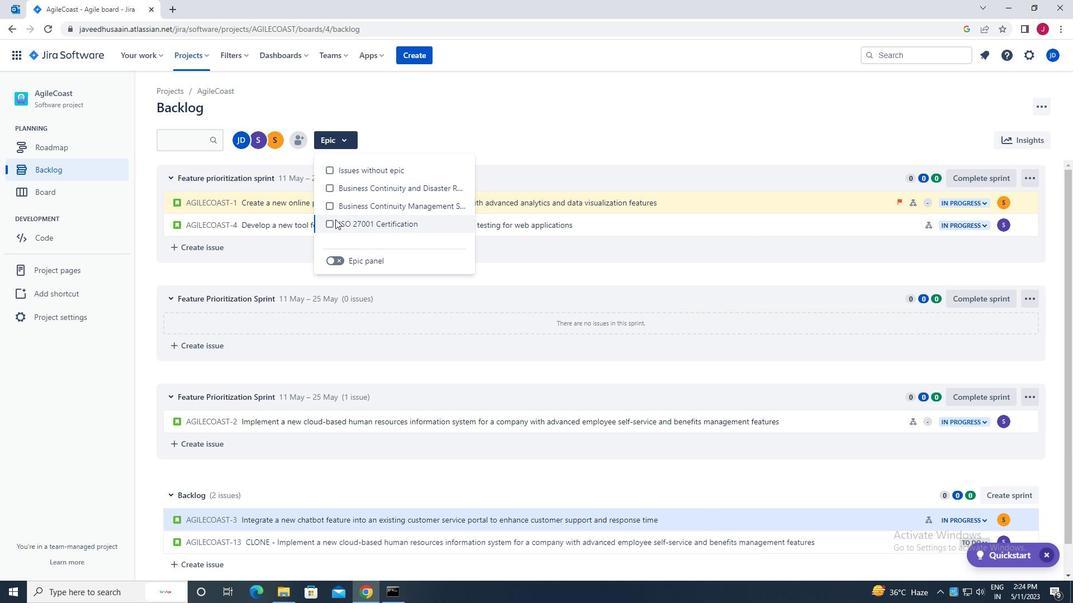 
Action: Mouse pressed left at (328, 223)
Screenshot: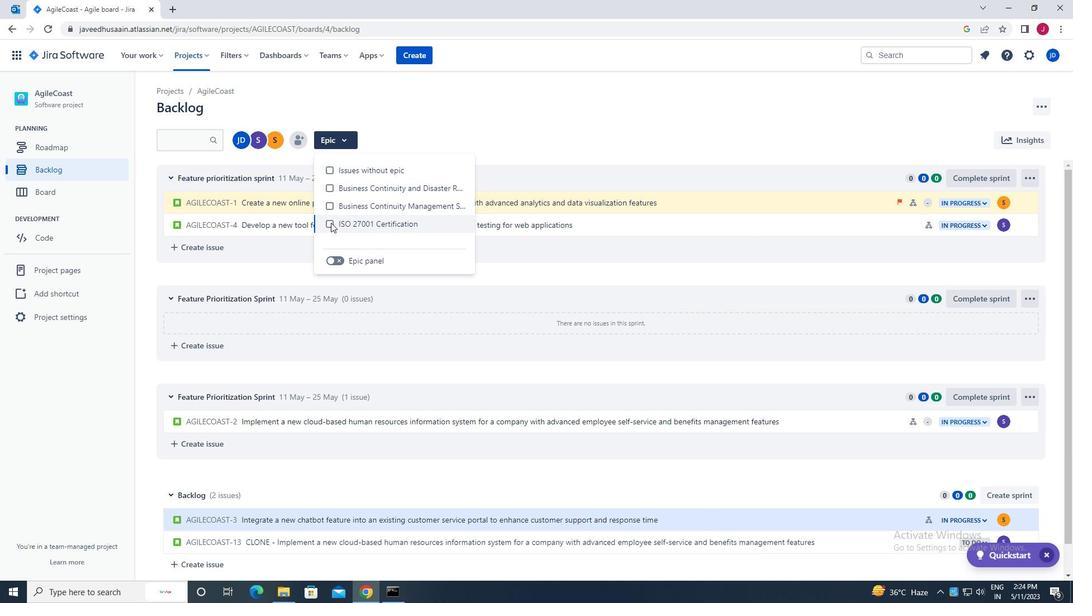 
Action: Mouse moved to (538, 120)
Screenshot: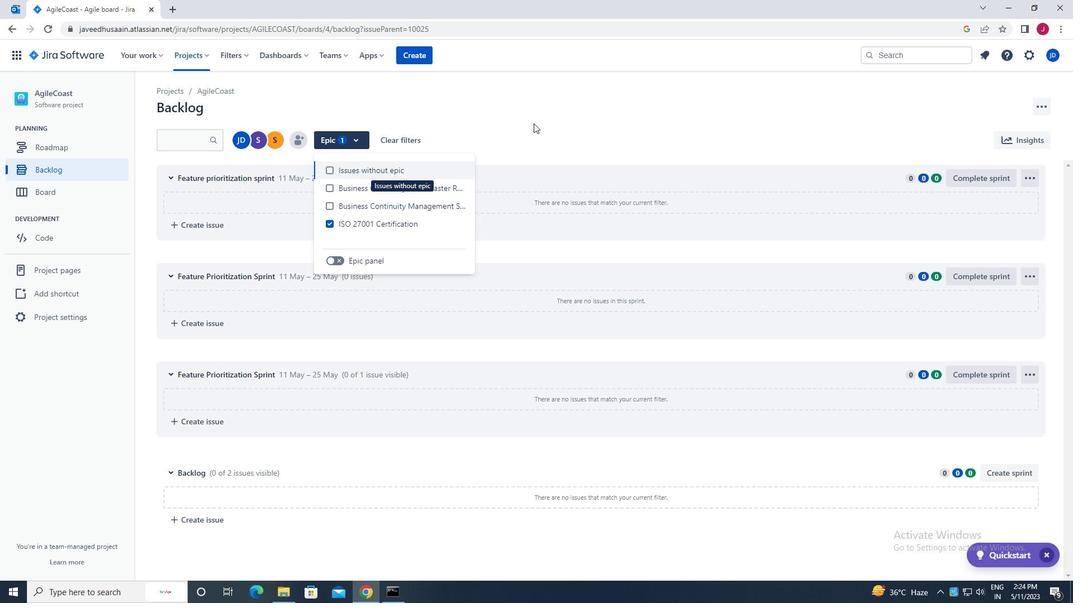 
Action: Mouse pressed left at (538, 120)
Screenshot: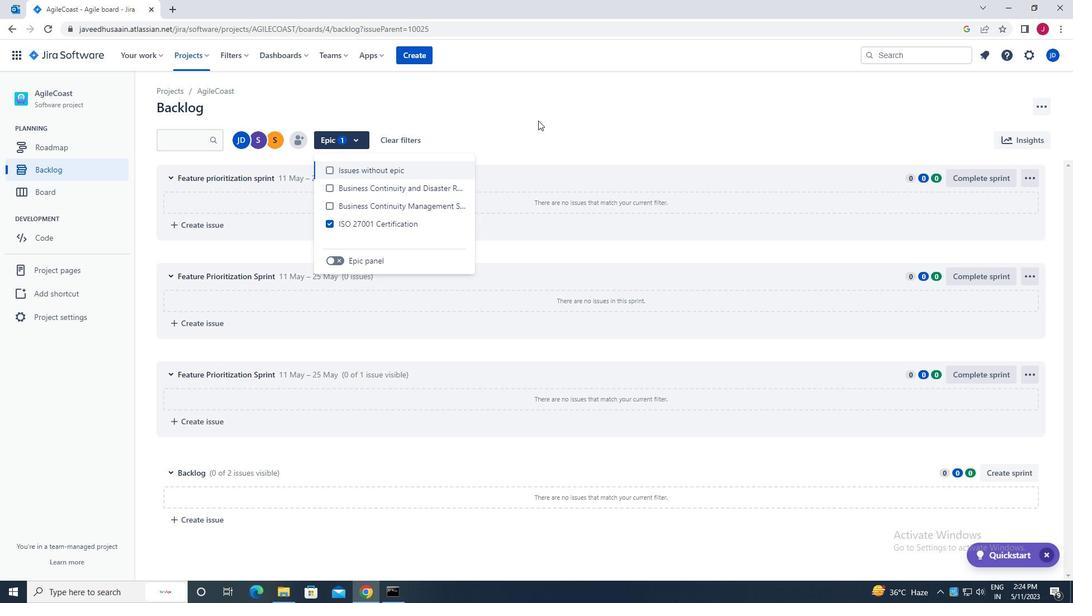 
Action: Mouse moved to (197, 58)
Screenshot: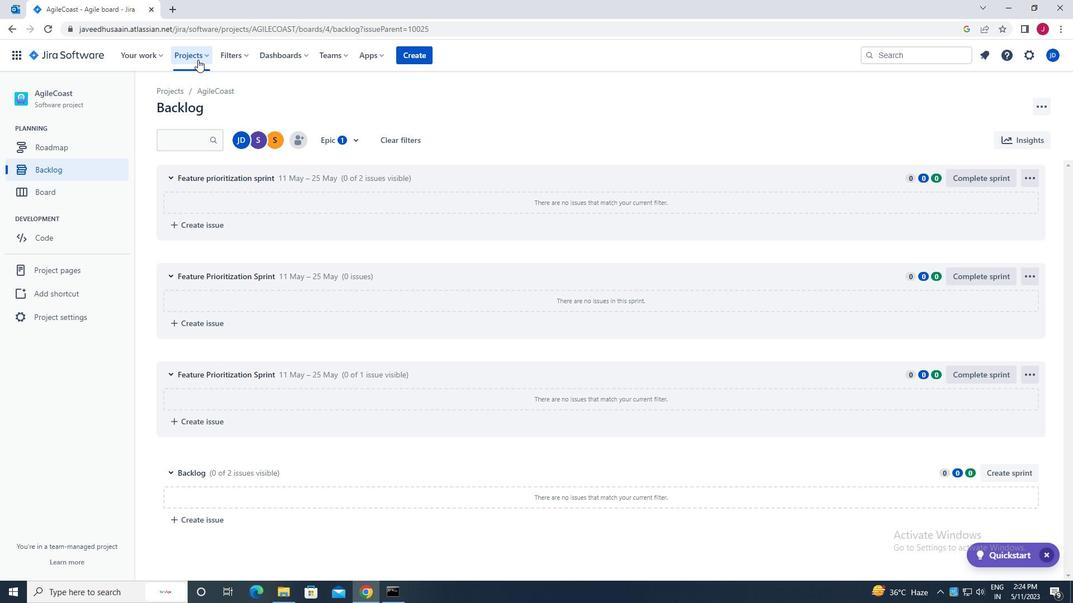 
Action: Mouse pressed left at (197, 58)
Screenshot: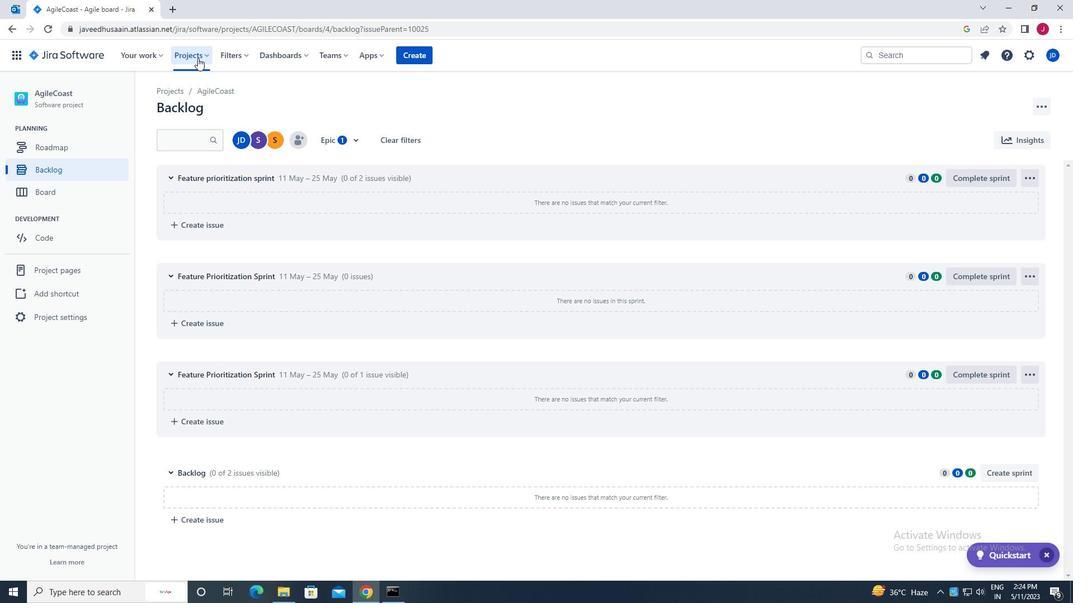 
Action: Mouse moved to (247, 106)
Screenshot: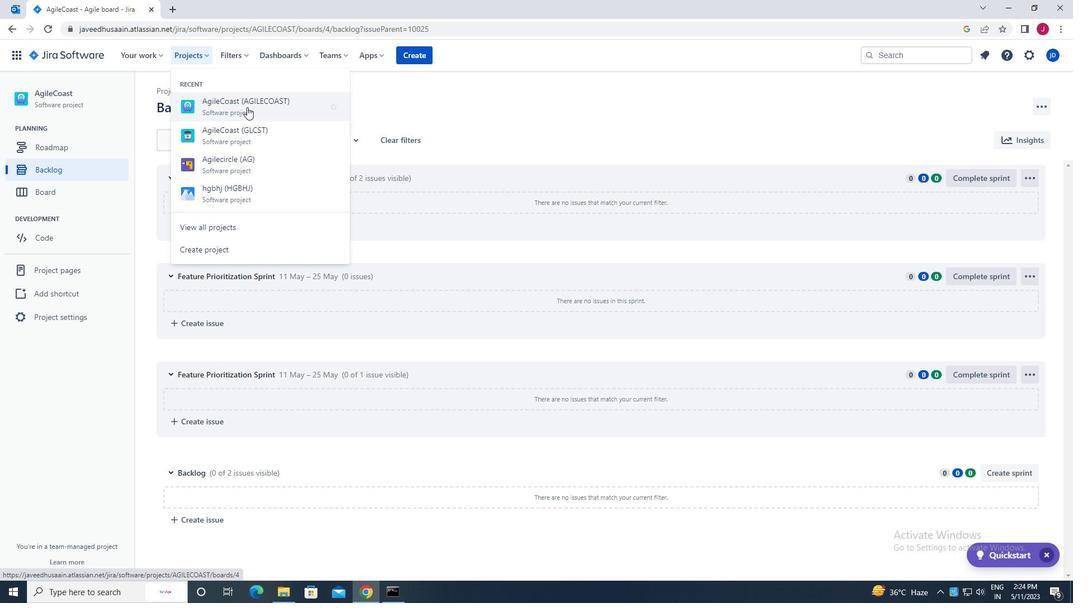 
Action: Mouse pressed left at (247, 106)
Screenshot: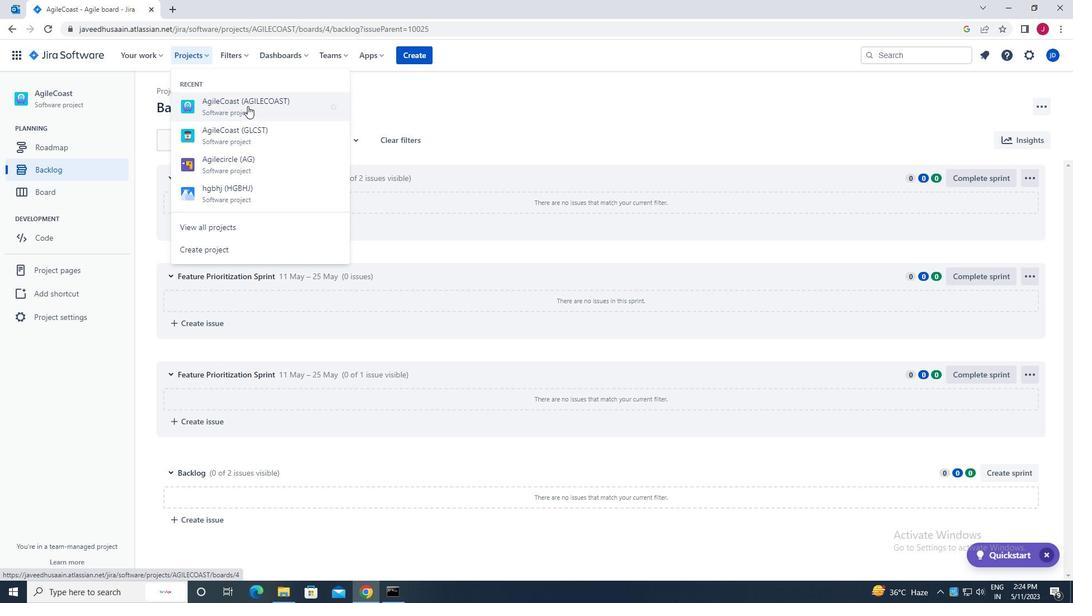 
Action: Mouse moved to (96, 165)
Screenshot: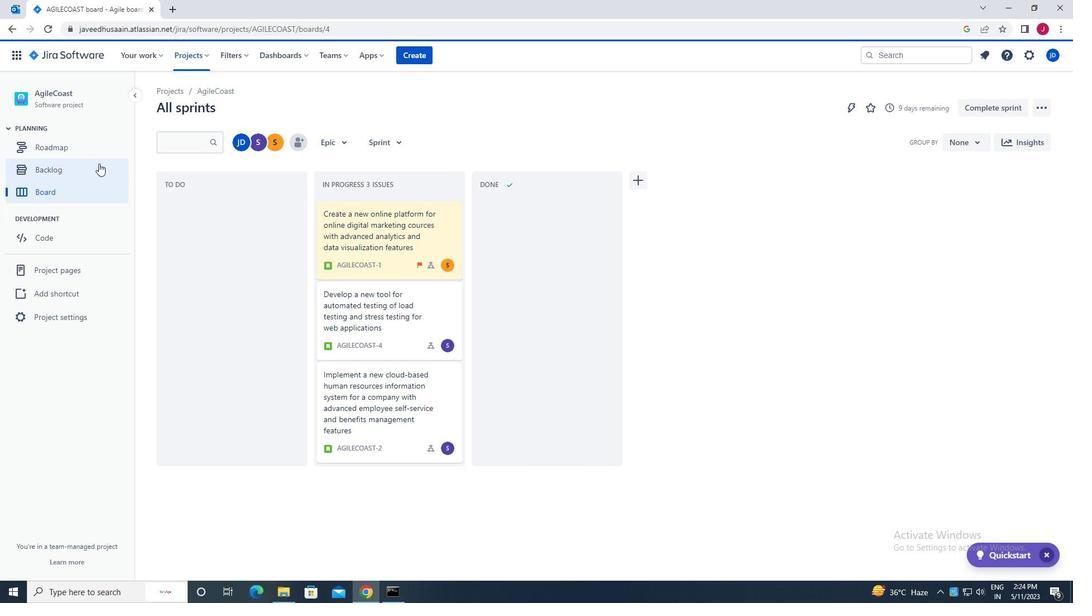 
Action: Mouse pressed left at (96, 165)
Screenshot: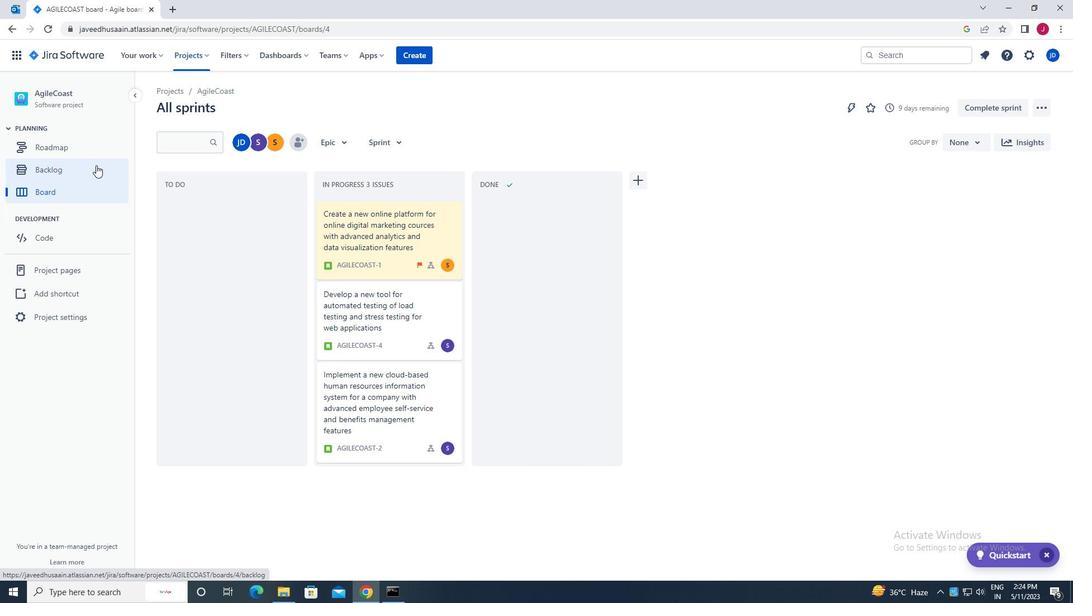 
Action: Mouse moved to (316, 473)
Screenshot: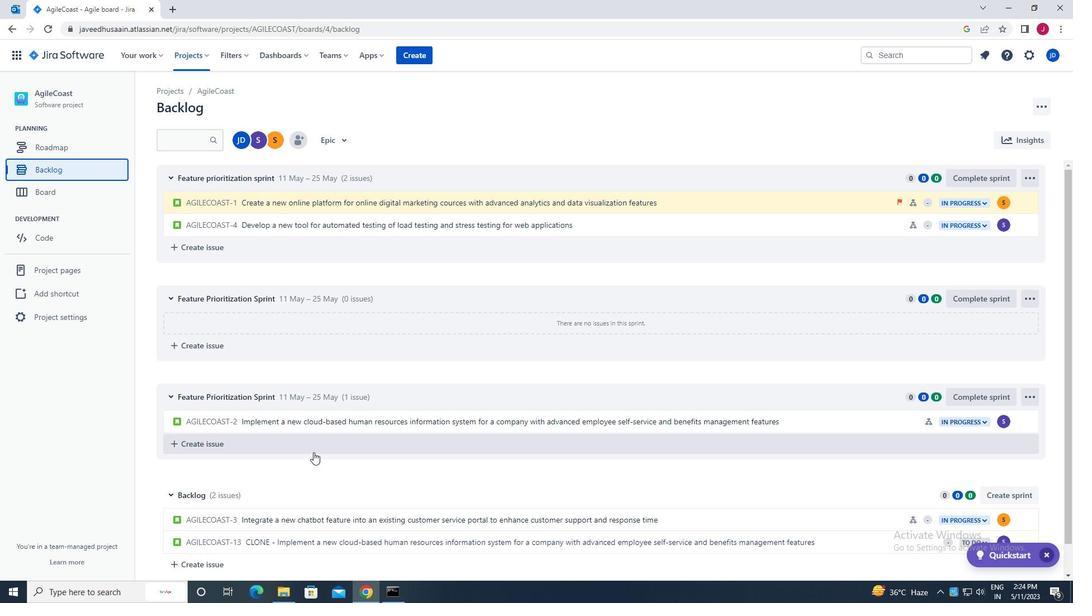 
Action: Mouse scrolled (316, 472) with delta (0, 0)
Screenshot: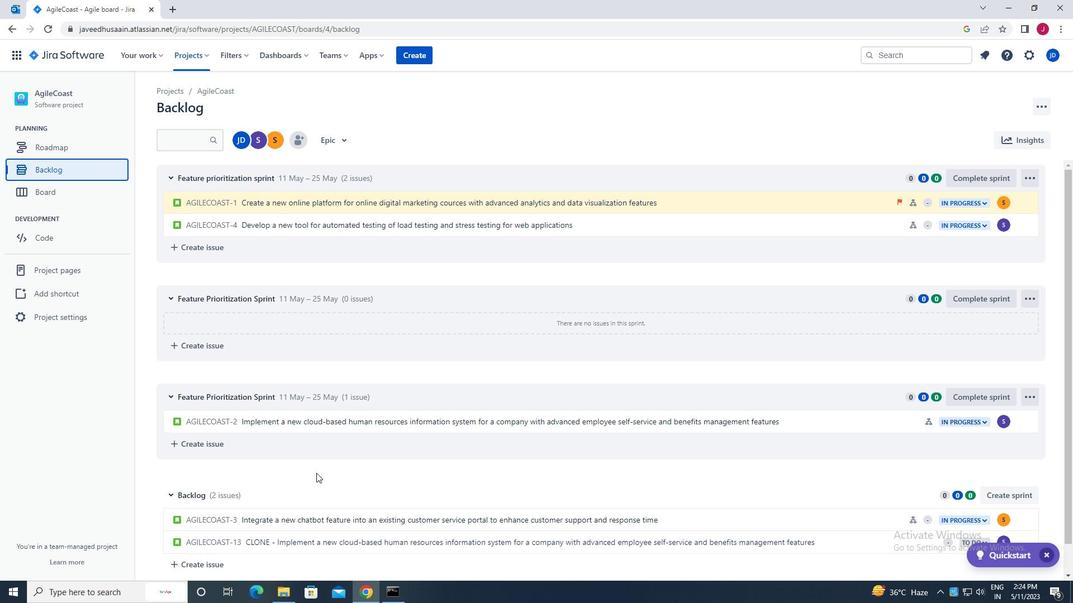 
Action: Mouse scrolled (316, 472) with delta (0, 0)
Screenshot: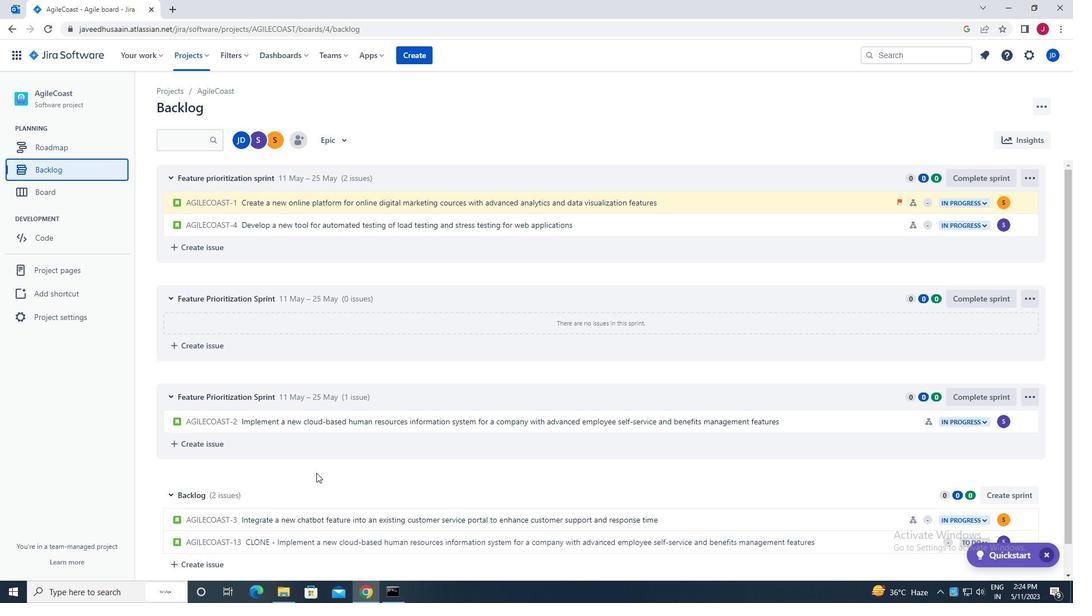 
Action: Mouse scrolled (316, 472) with delta (0, 0)
Screenshot: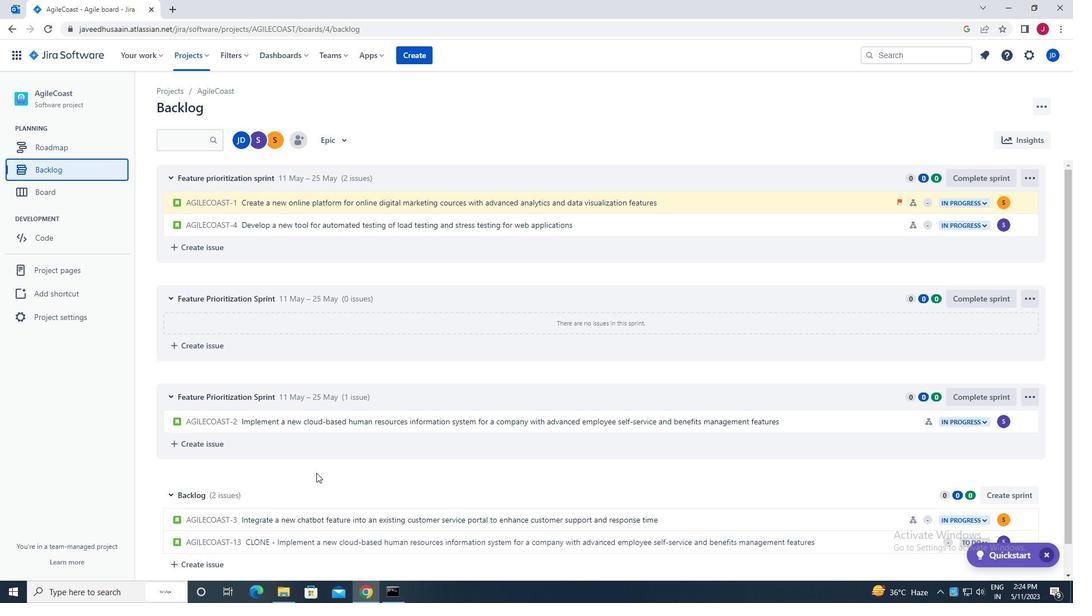 
Action: Mouse moved to (790, 202)
Screenshot: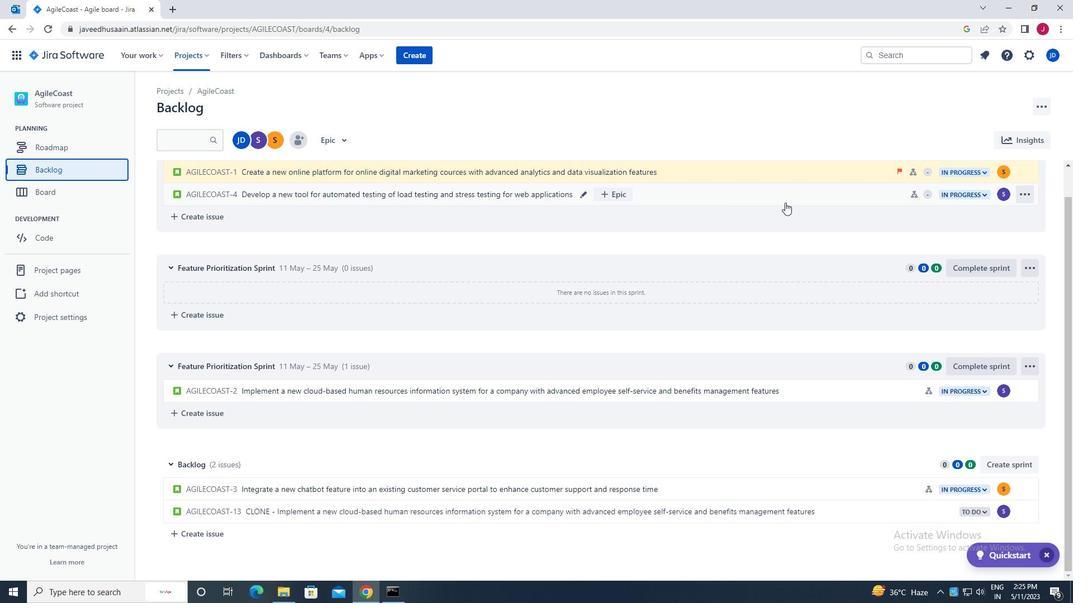 
Action: Mouse pressed left at (790, 202)
Screenshot: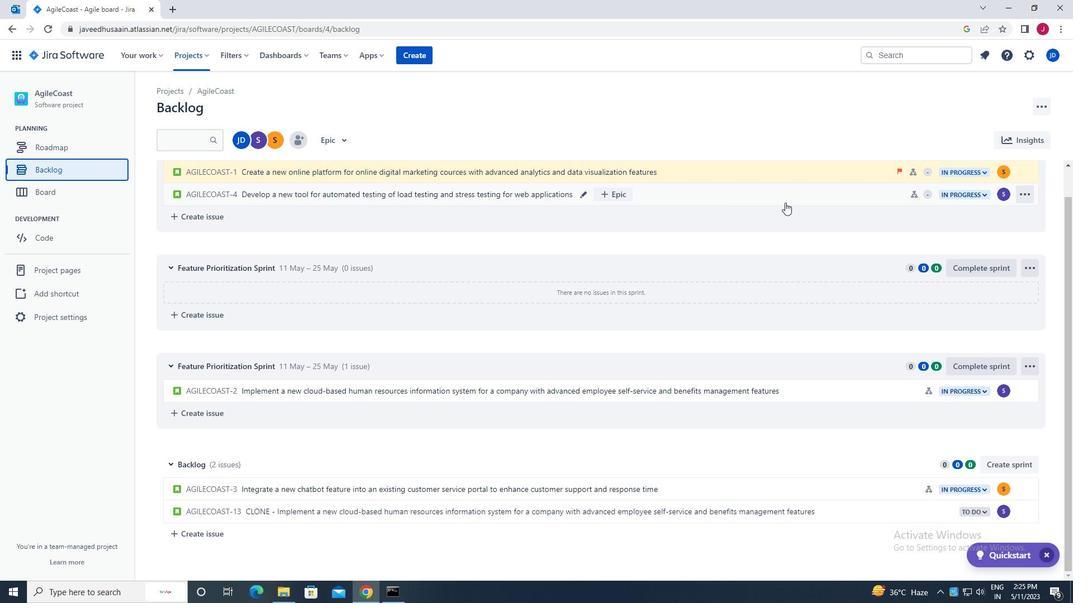 
Action: Mouse moved to (1033, 172)
Screenshot: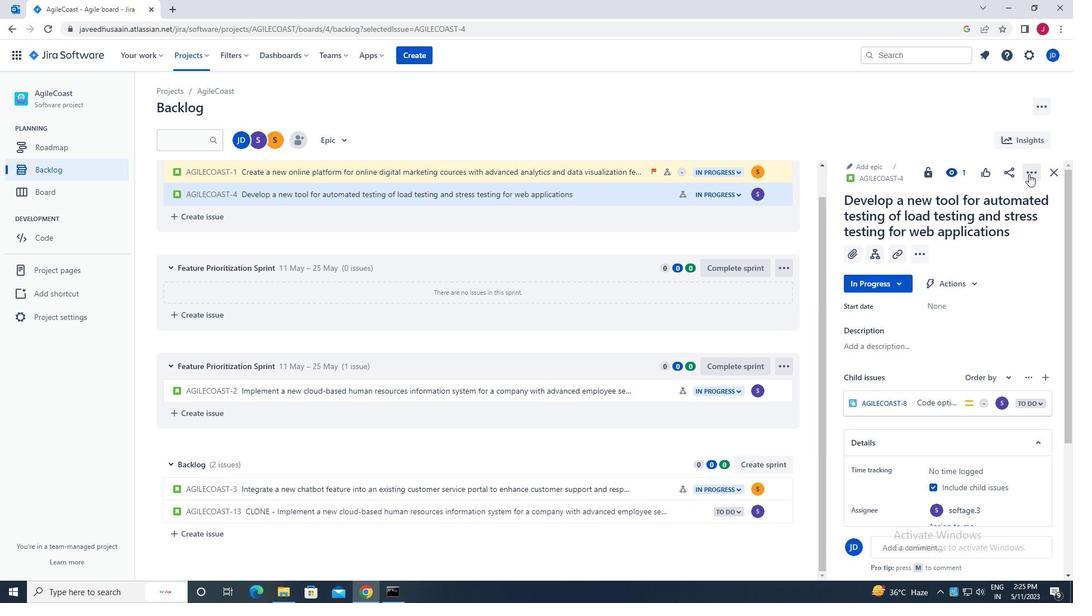 
Action: Mouse pressed left at (1033, 172)
Screenshot: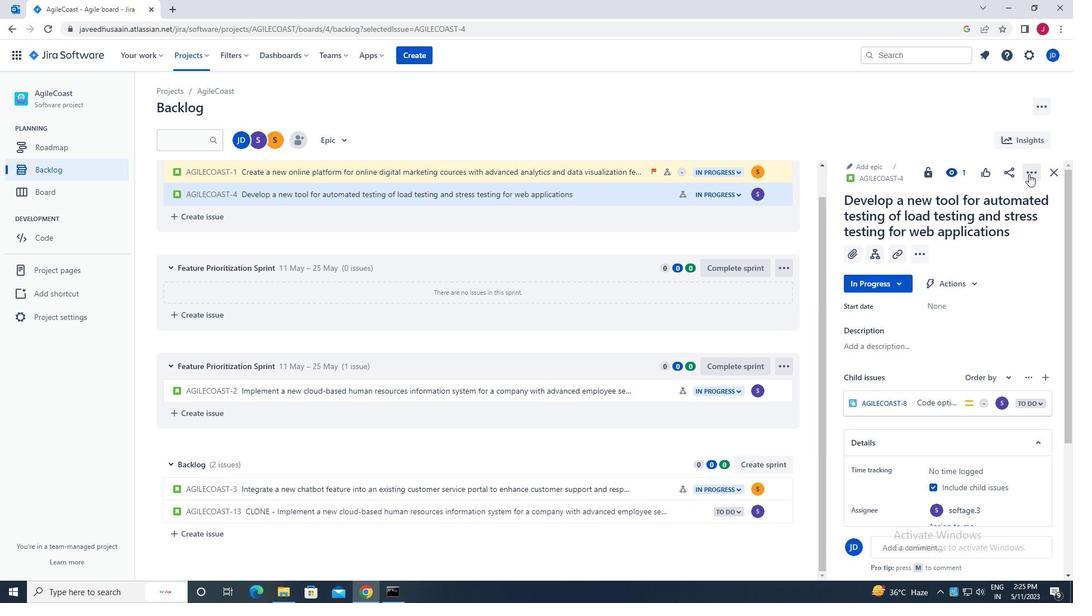 
Action: Mouse moved to (985, 203)
Screenshot: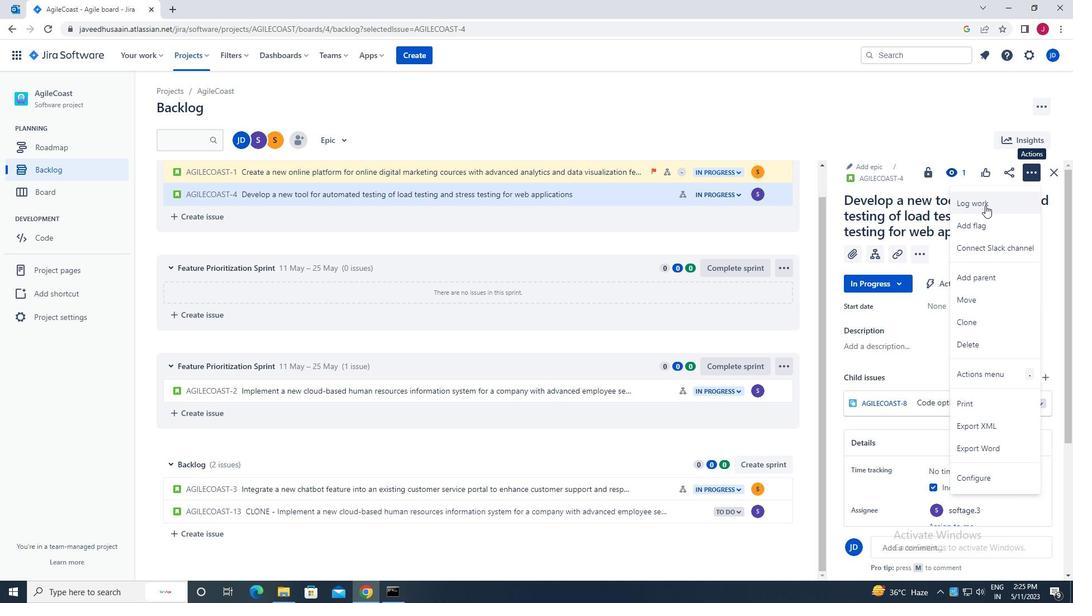 
Action: Mouse pressed left at (985, 203)
Screenshot: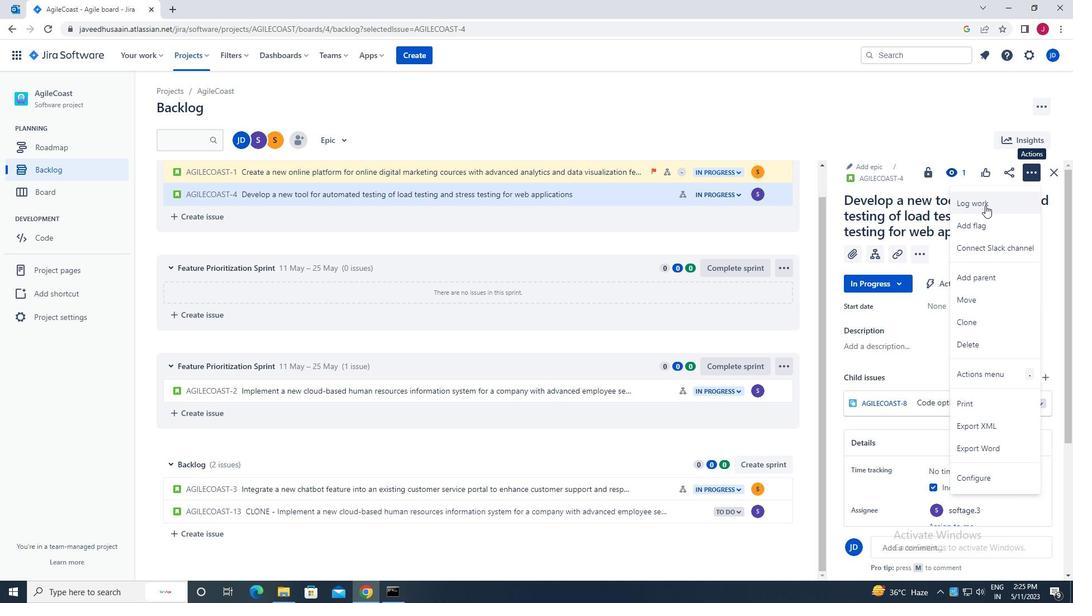 
Action: Mouse moved to (469, 171)
Screenshot: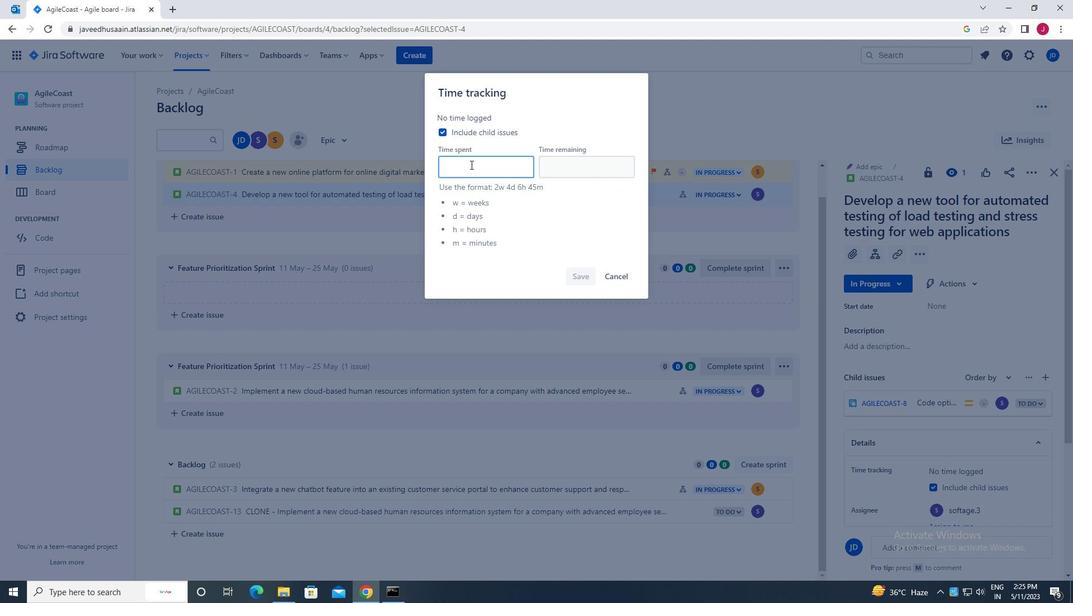 
Action: Mouse pressed left at (469, 171)
Screenshot: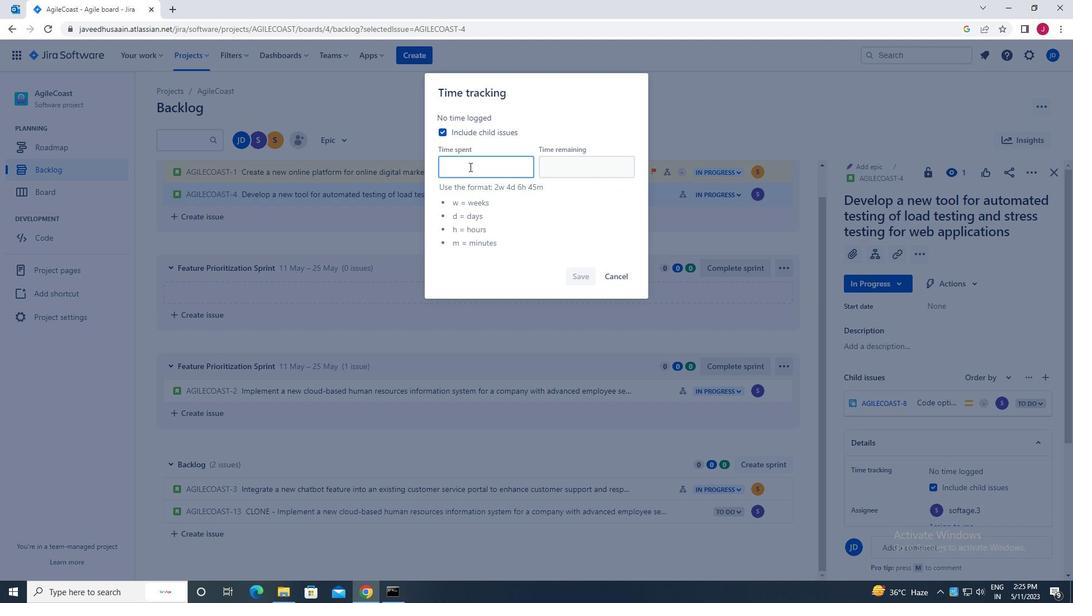 
Action: Mouse moved to (472, 171)
Screenshot: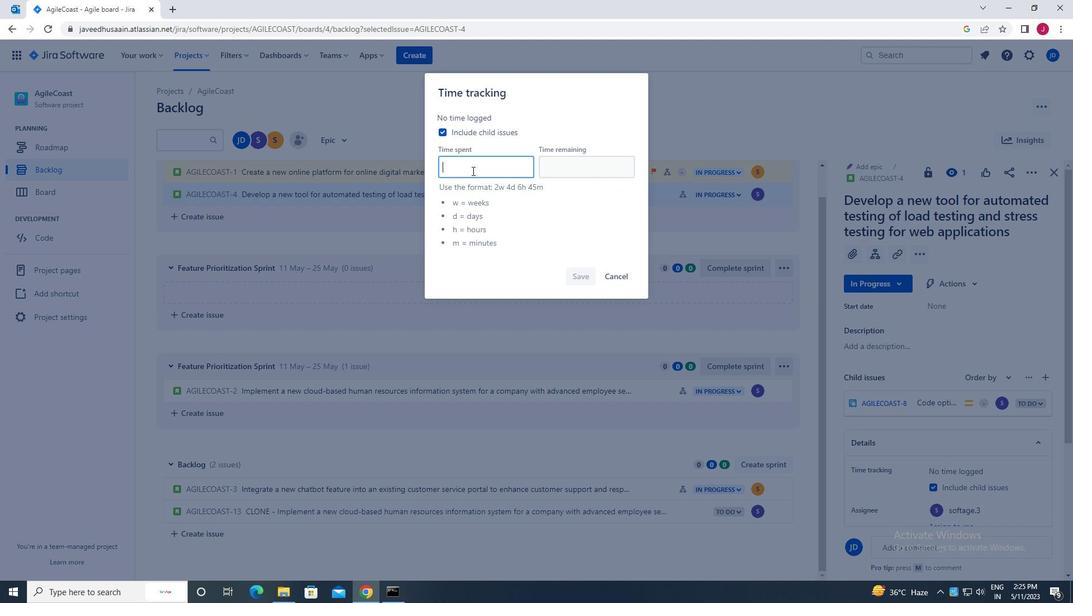 
Action: Key pressed 5w<Key.space>6d<Key.space>11h<Key.space>54m
Screenshot: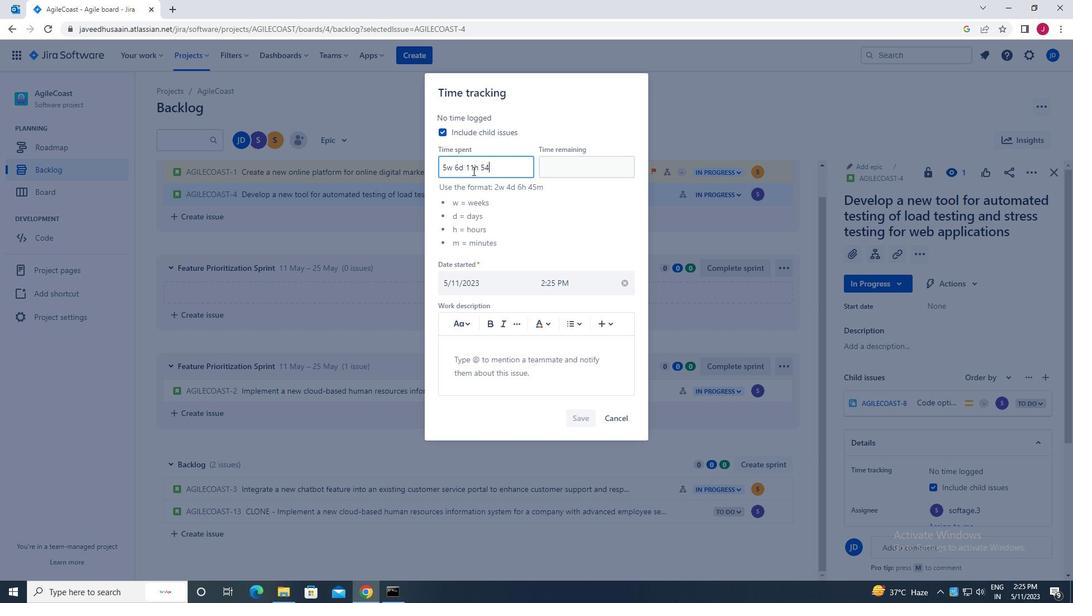 
Action: Mouse moved to (571, 169)
Screenshot: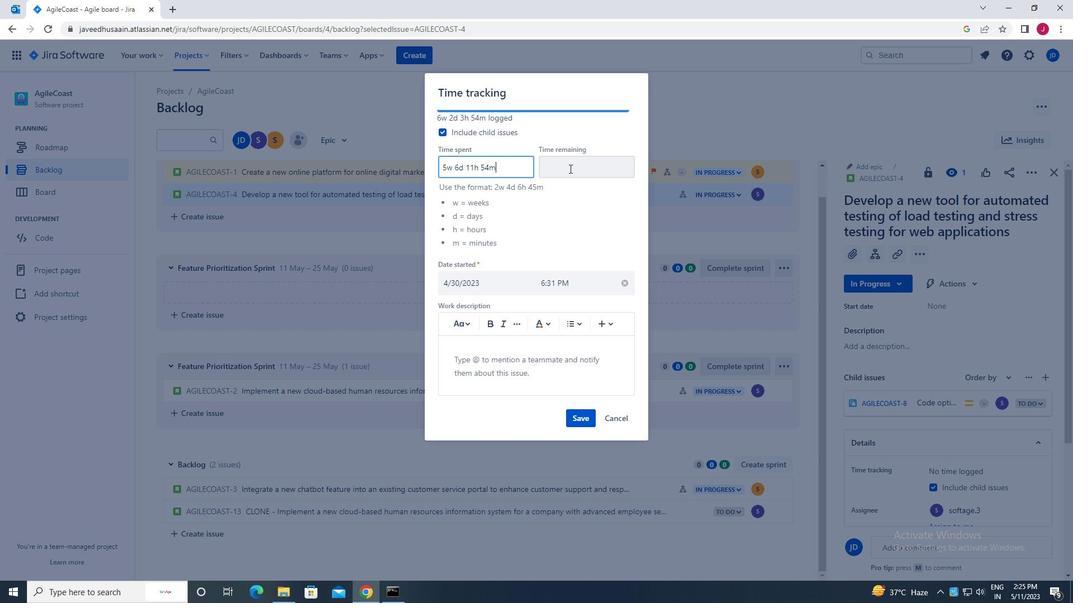 
Action: Mouse pressed left at (571, 169)
Screenshot: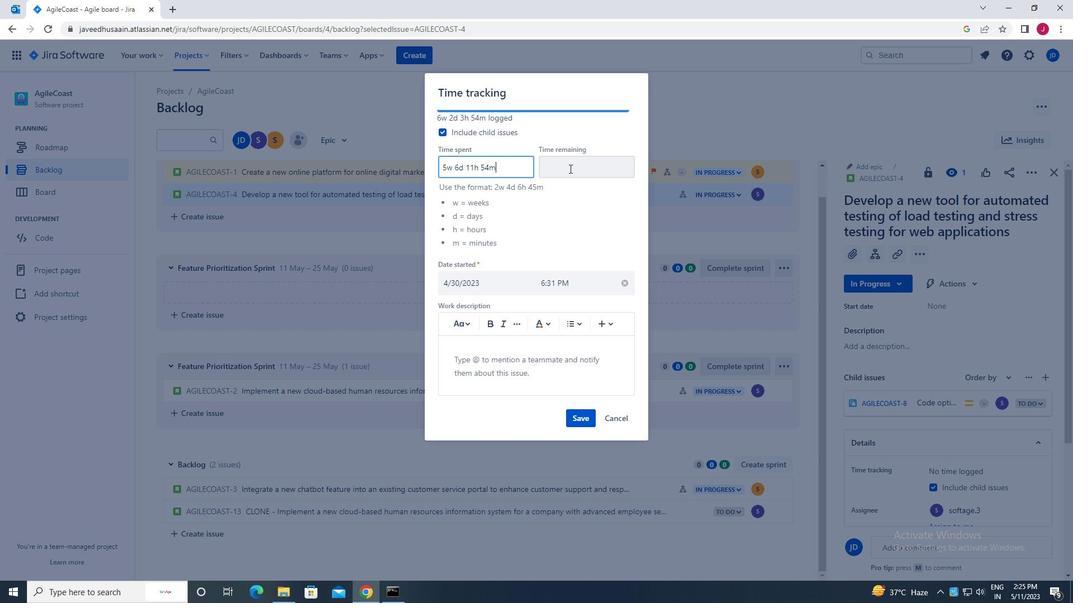 
Action: Mouse moved to (571, 169)
Screenshot: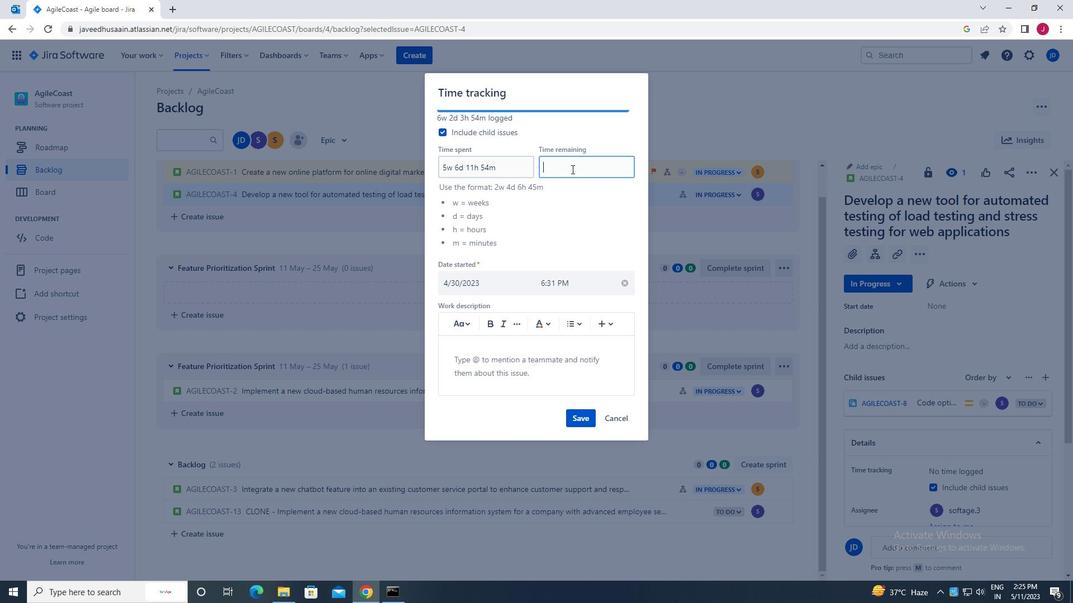 
Action: Key pressed 1w<Key.space>1d<Key.space>20h<Key.space>22m
Screenshot: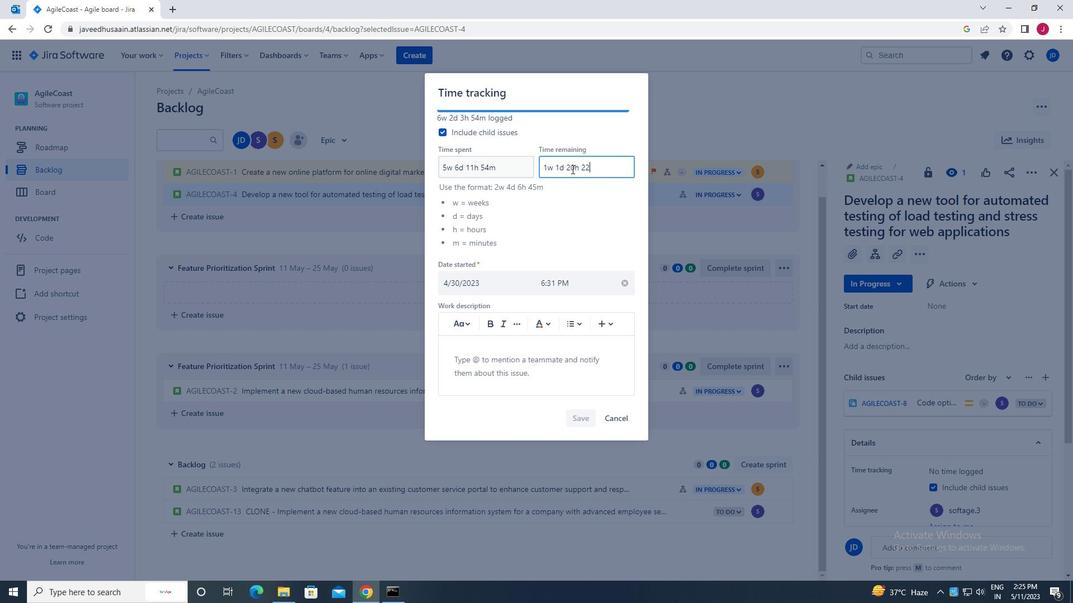 
Action: Mouse moved to (580, 417)
Screenshot: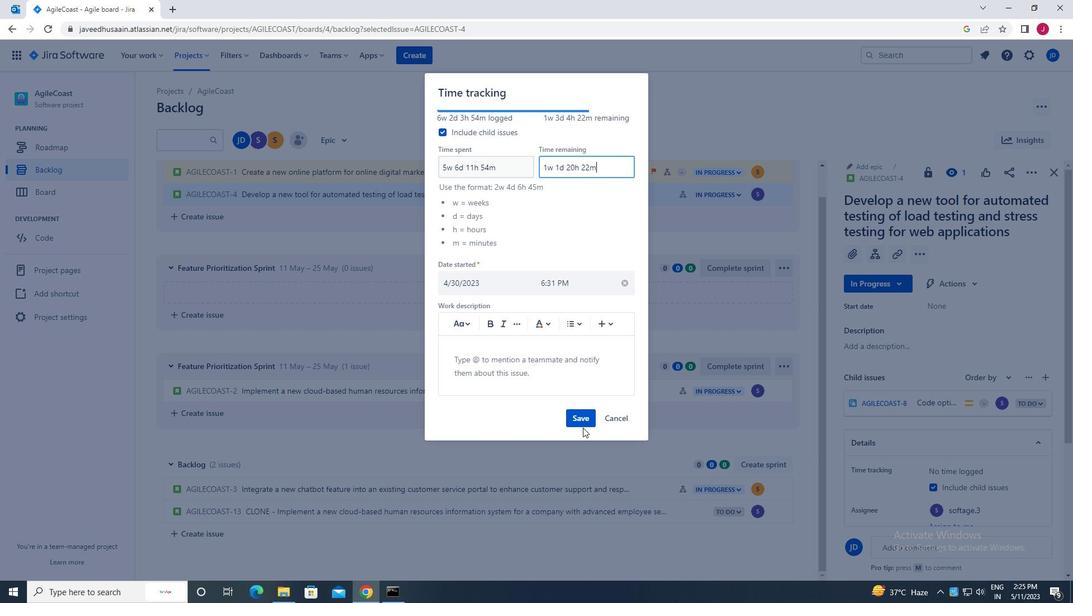 
Action: Mouse pressed left at (580, 417)
Screenshot: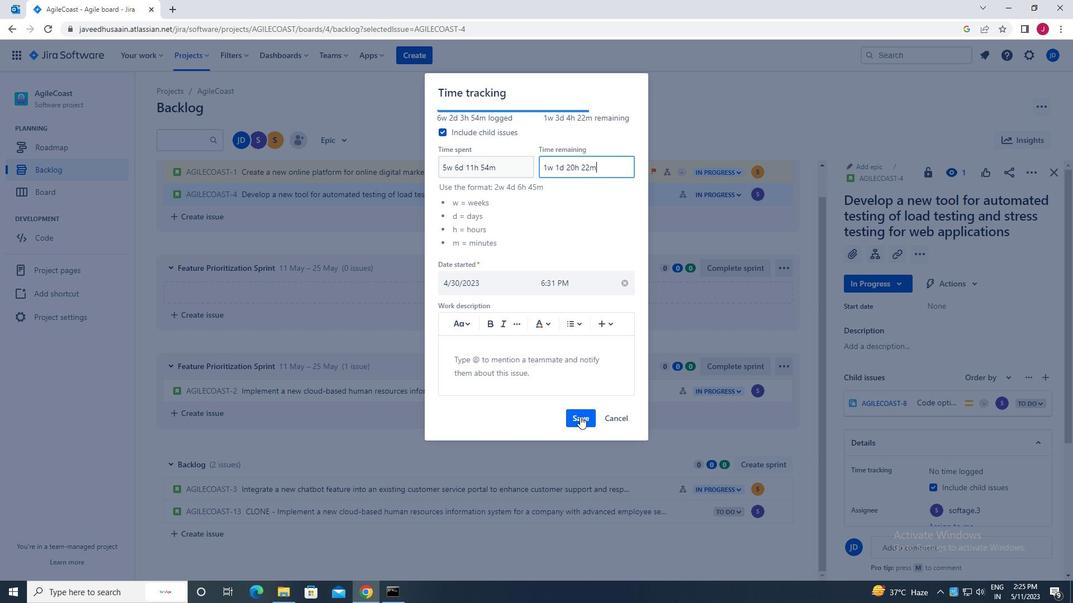 
Action: Mouse moved to (781, 195)
Screenshot: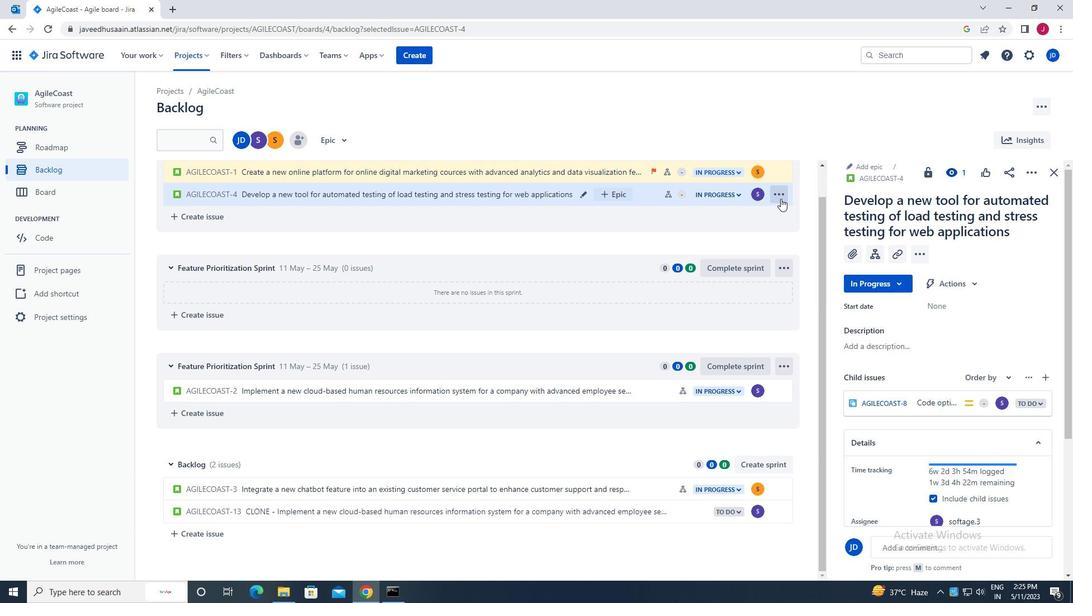 
Action: Mouse pressed left at (781, 195)
Screenshot: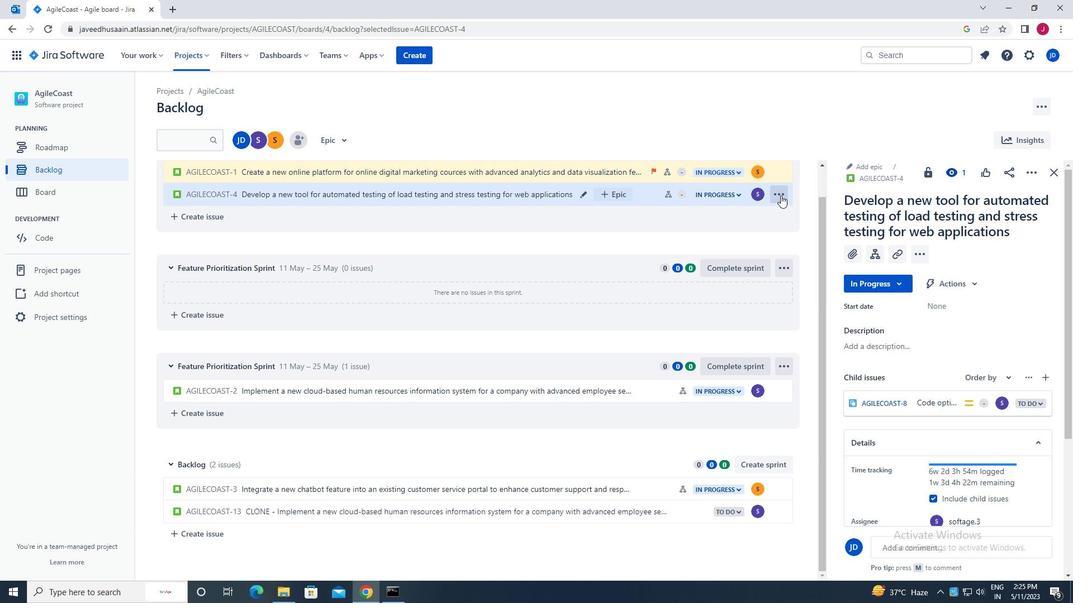 
Action: Mouse moved to (729, 392)
Screenshot: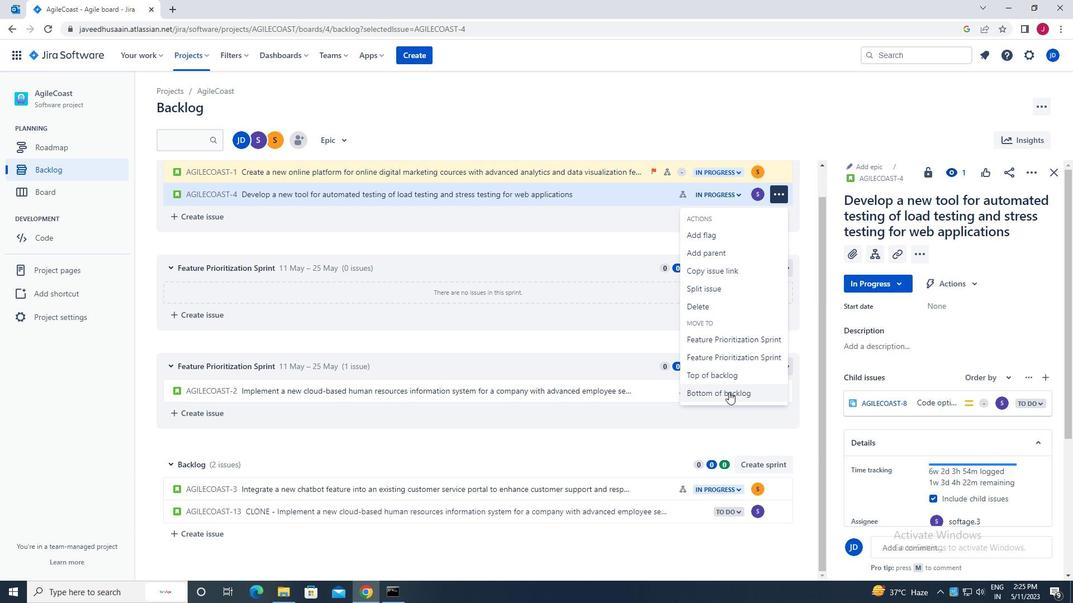 
Action: Mouse pressed left at (729, 392)
Screenshot: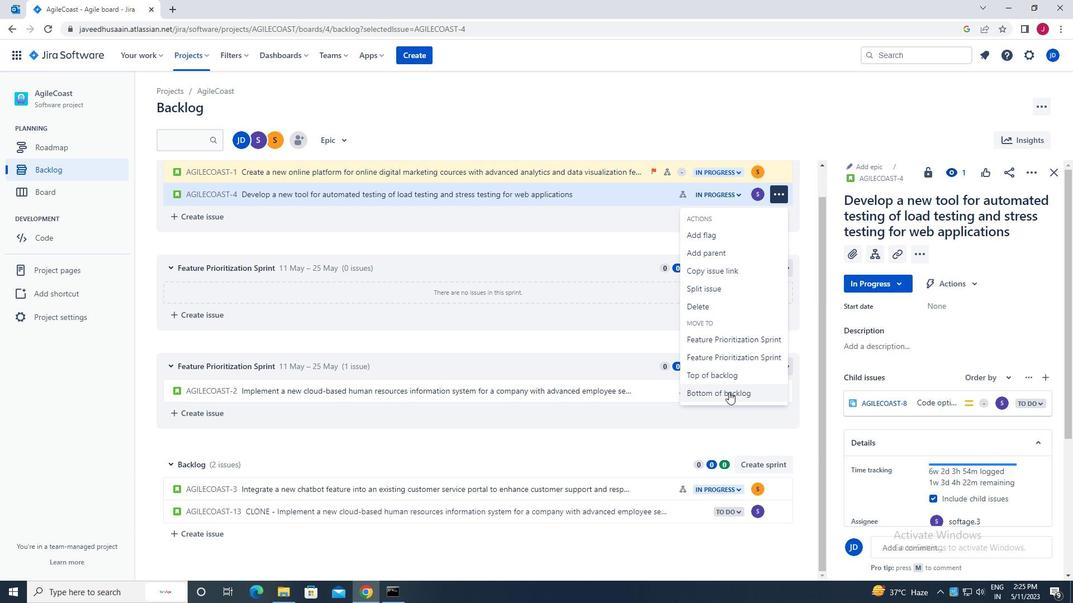 
Action: Mouse moved to (573, 183)
Screenshot: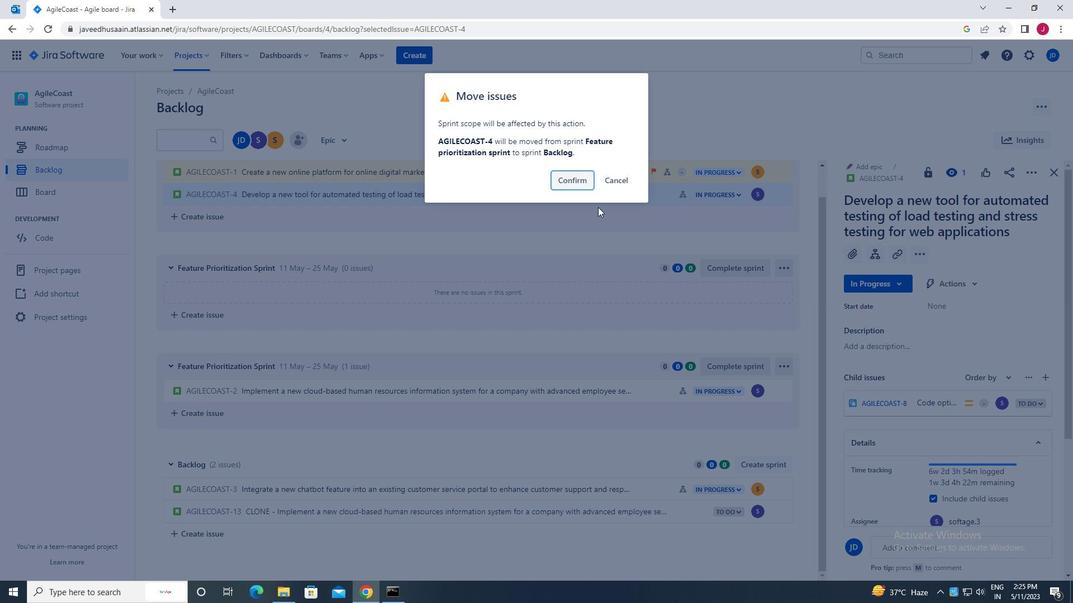 
Action: Mouse pressed left at (573, 183)
Screenshot: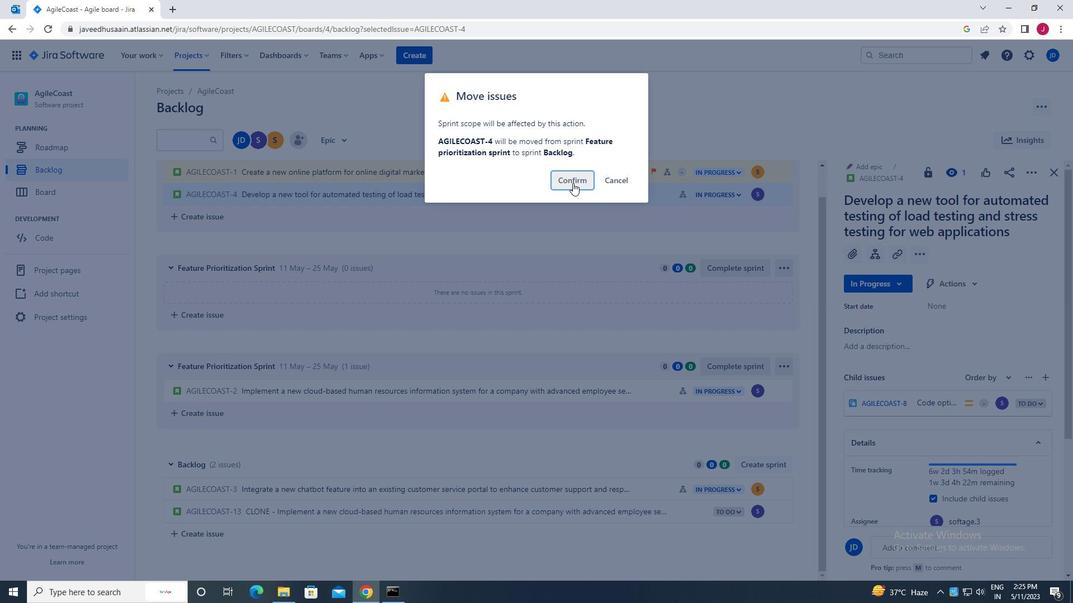 
Action: Mouse moved to (338, 139)
Screenshot: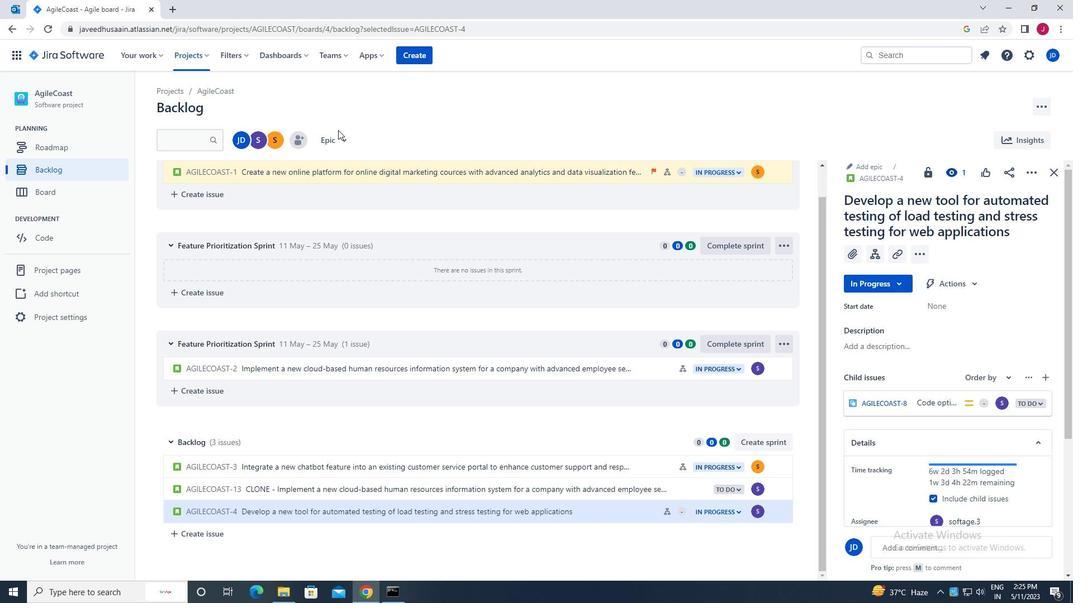 
Action: Mouse pressed left at (338, 139)
Screenshot: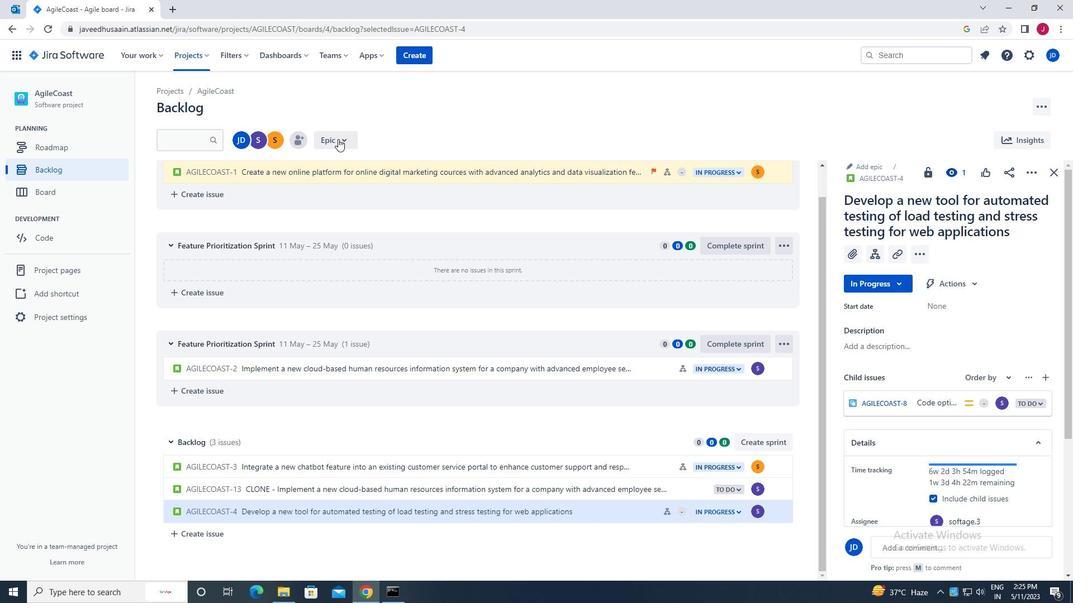 
Action: Mouse moved to (398, 188)
Screenshot: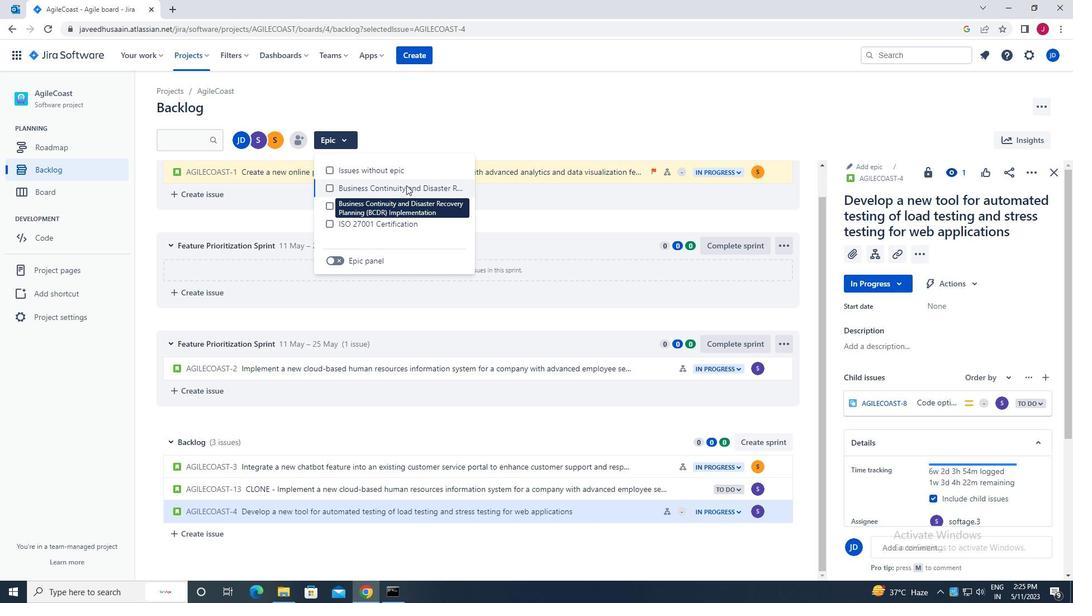 
Action: Mouse pressed left at (398, 188)
Screenshot: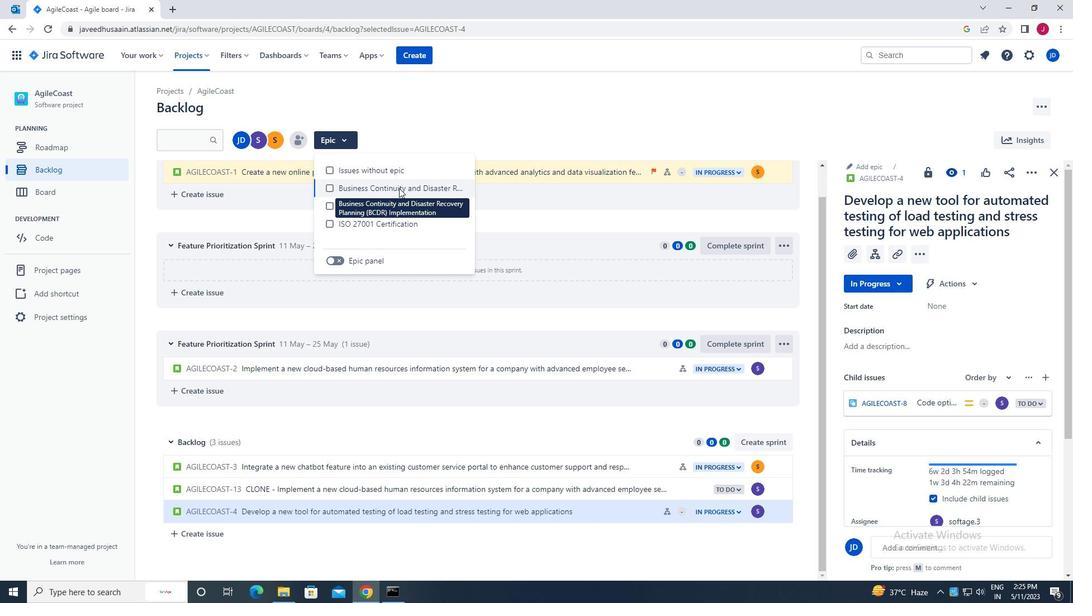 
Action: Mouse moved to (546, 117)
Screenshot: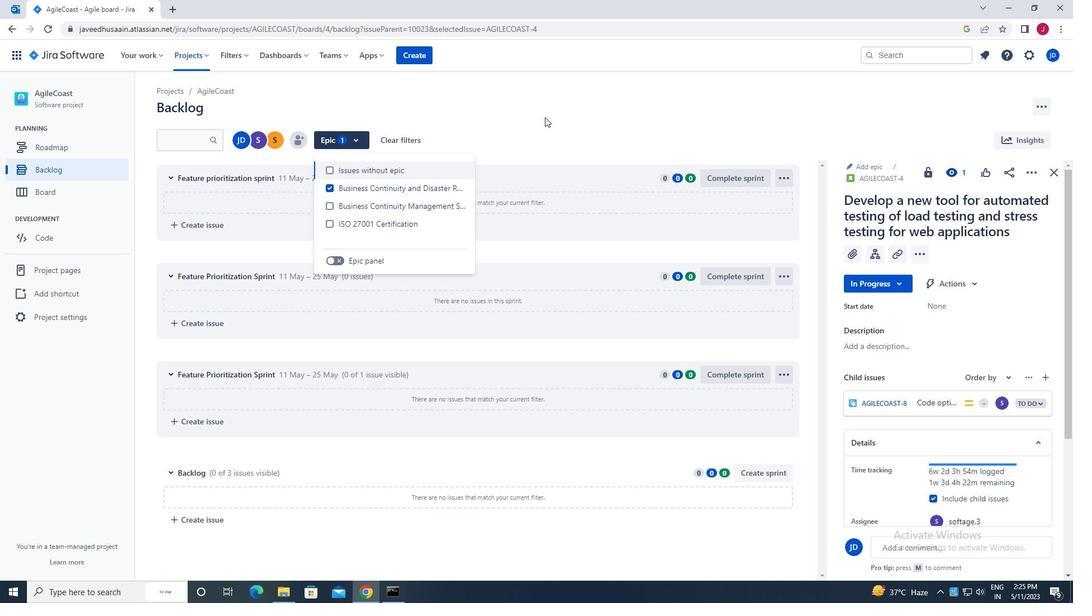 
Action: Mouse pressed left at (546, 117)
Screenshot: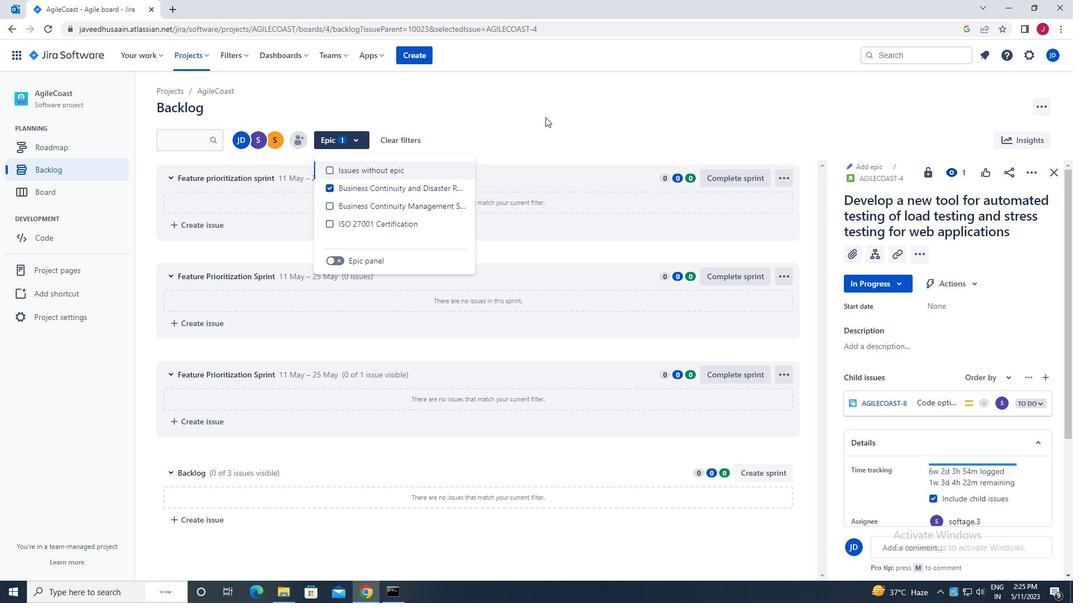 
Action: Mouse moved to (548, 114)
Screenshot: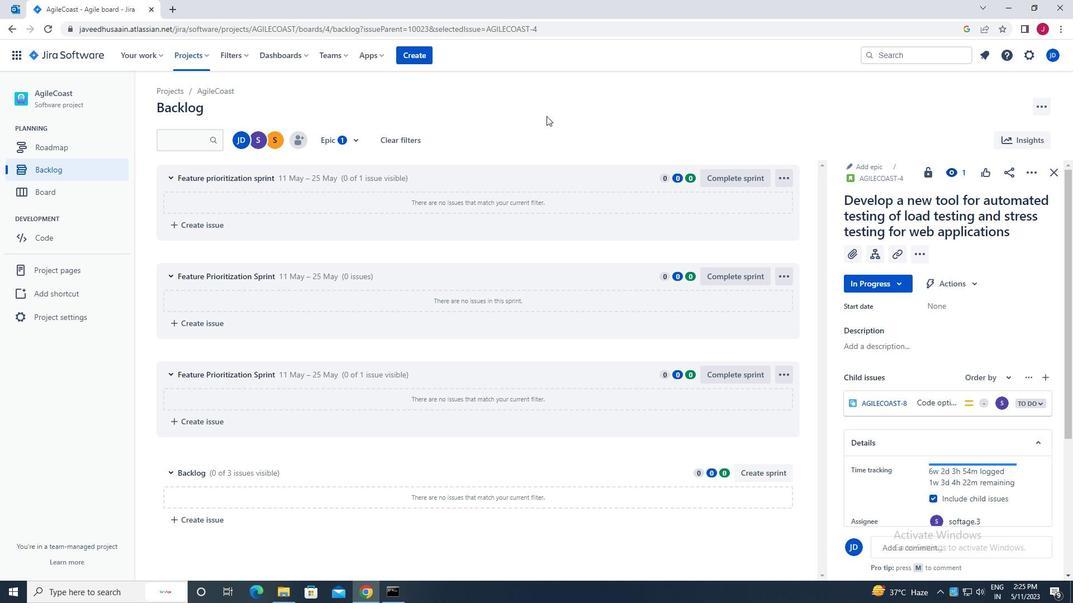 
